 Task: Adjust the Brilliance Slider to highlight the texture in a ceramic photo.
Action: Mouse moved to (891, 496)
Screenshot: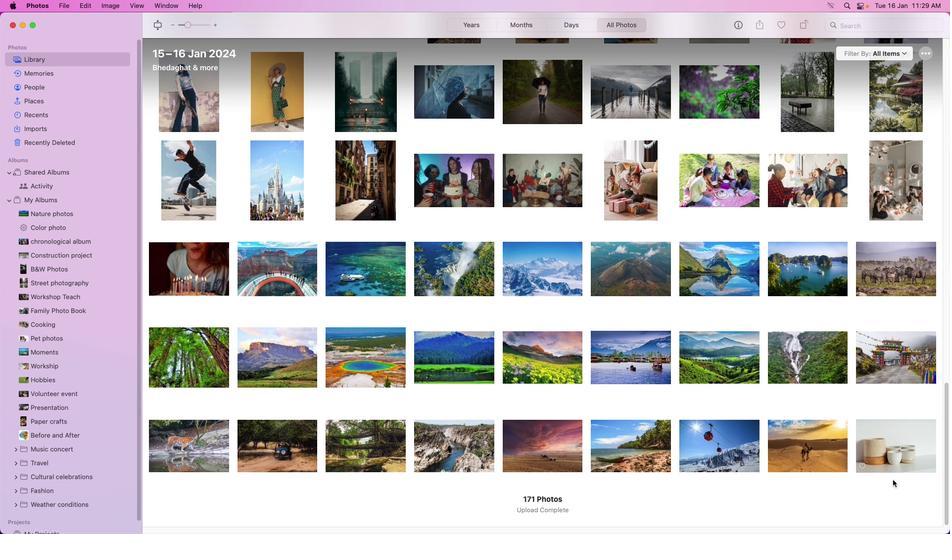 
Action: Mouse pressed left at (891, 496)
Screenshot: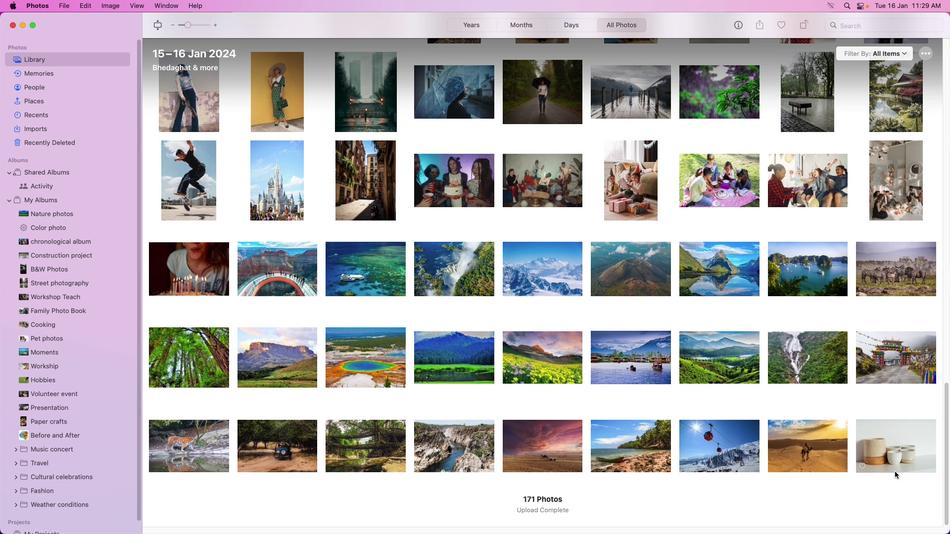 
Action: Mouse moved to (899, 454)
Screenshot: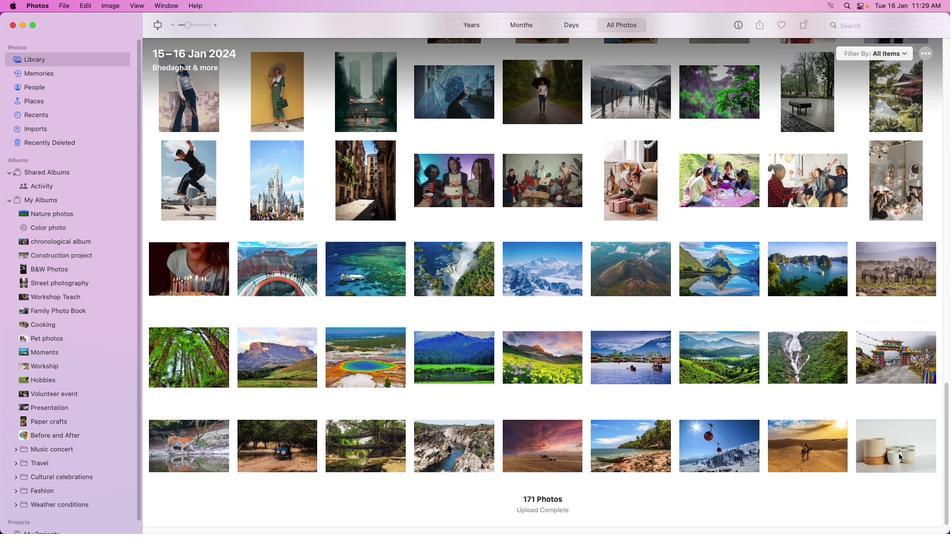 
Action: Mouse pressed left at (899, 454)
Screenshot: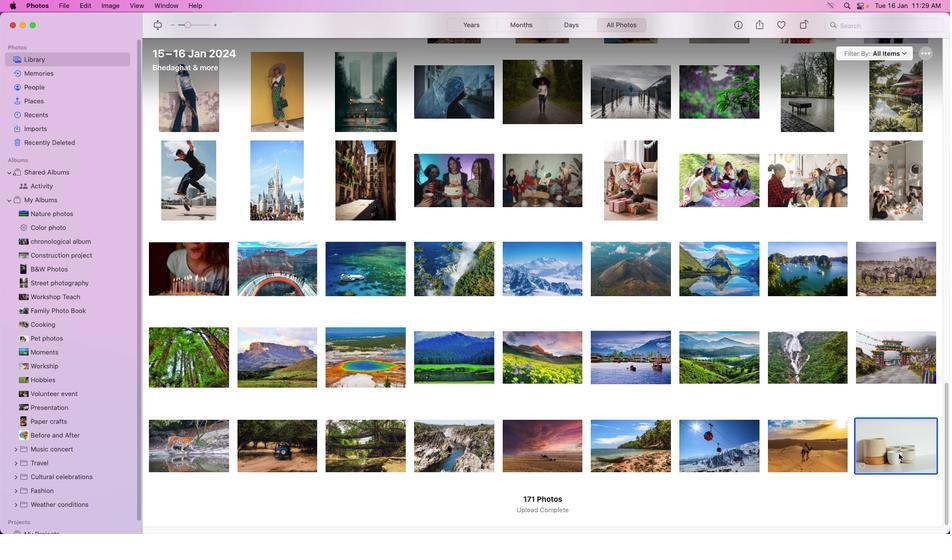 
Action: Mouse pressed left at (899, 454)
Screenshot: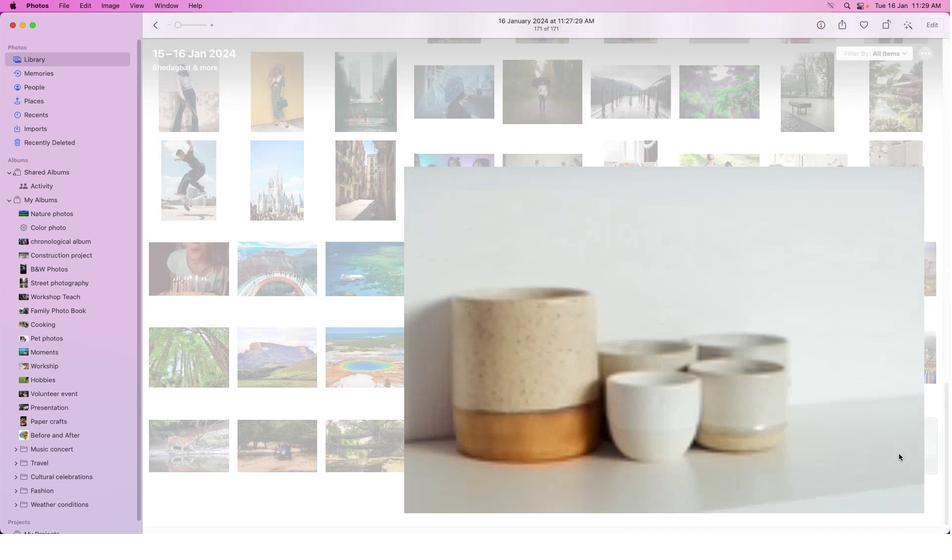 
Action: Mouse moved to (934, 27)
Screenshot: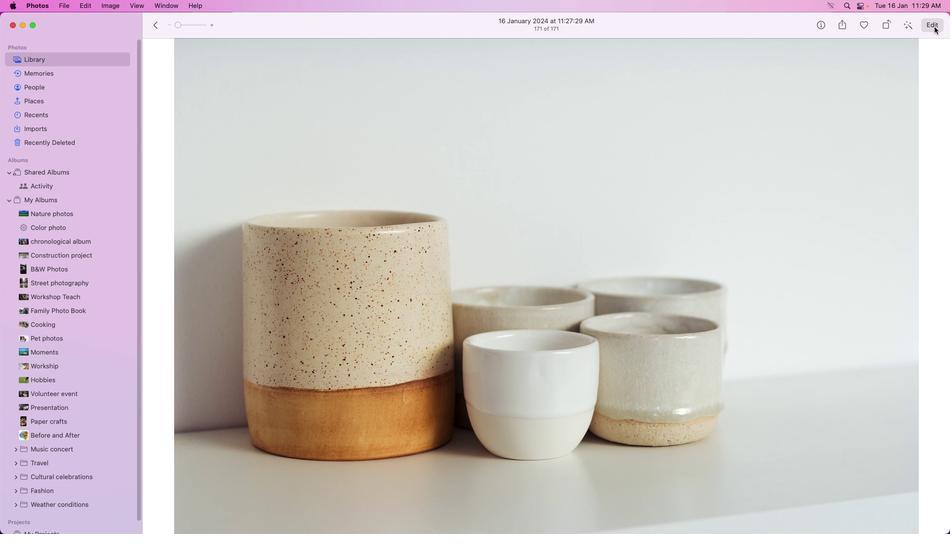 
Action: Mouse pressed left at (934, 27)
Screenshot: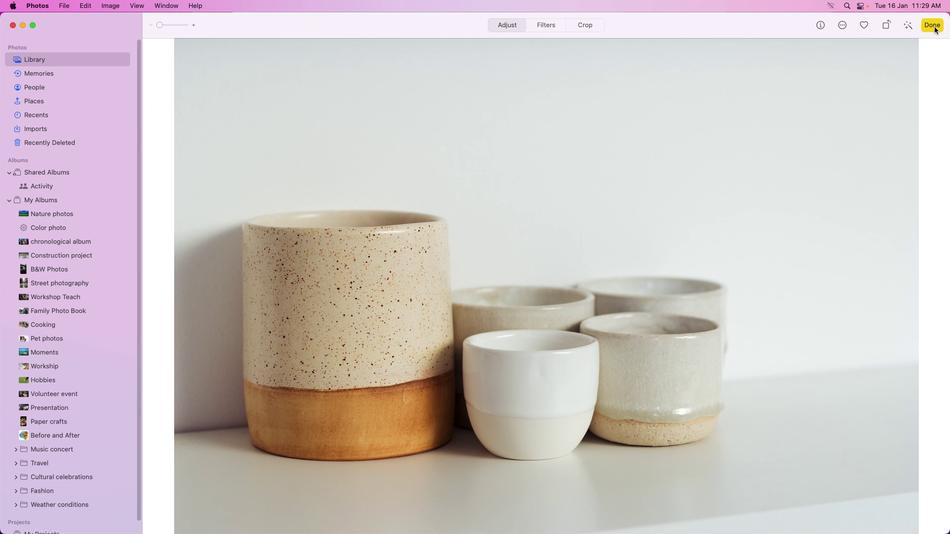 
Action: Mouse moved to (883, 116)
Screenshot: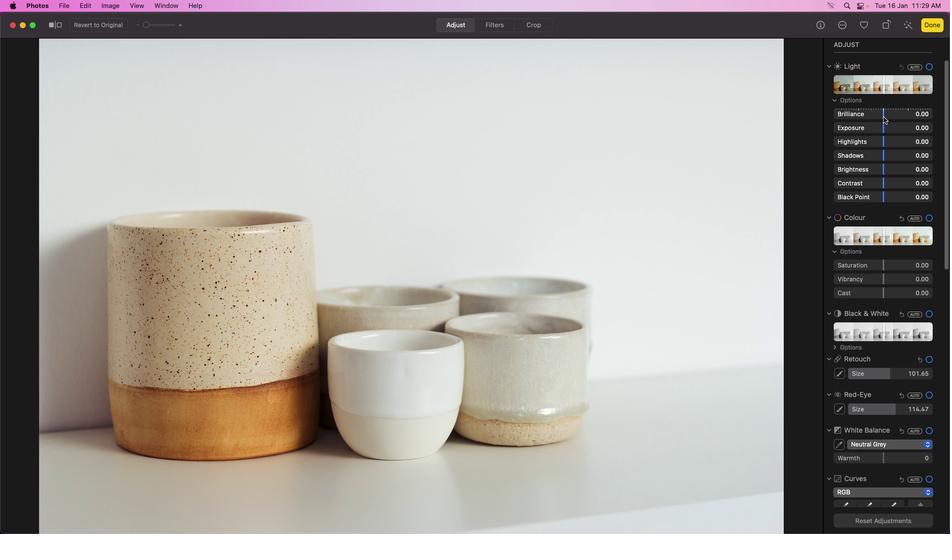 
Action: Mouse pressed left at (883, 116)
Screenshot: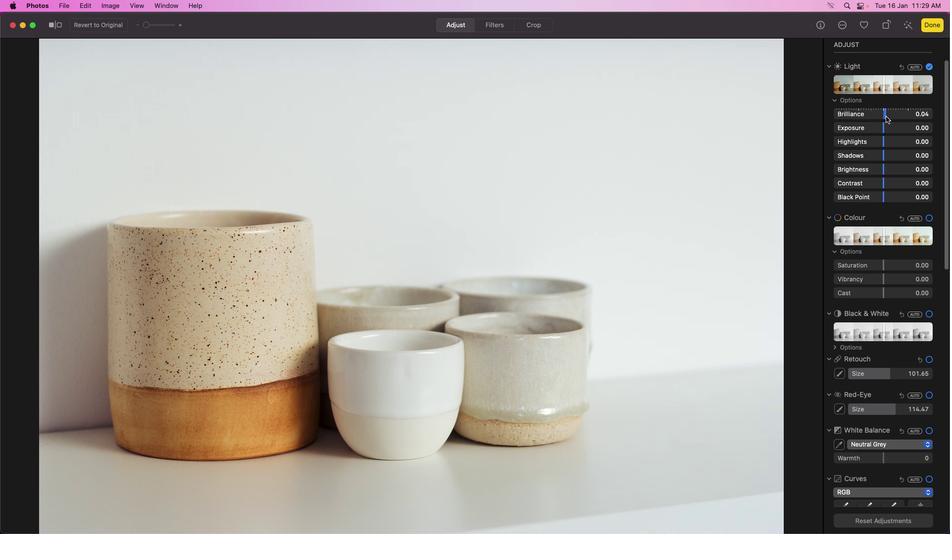 
Action: Mouse moved to (927, 113)
Screenshot: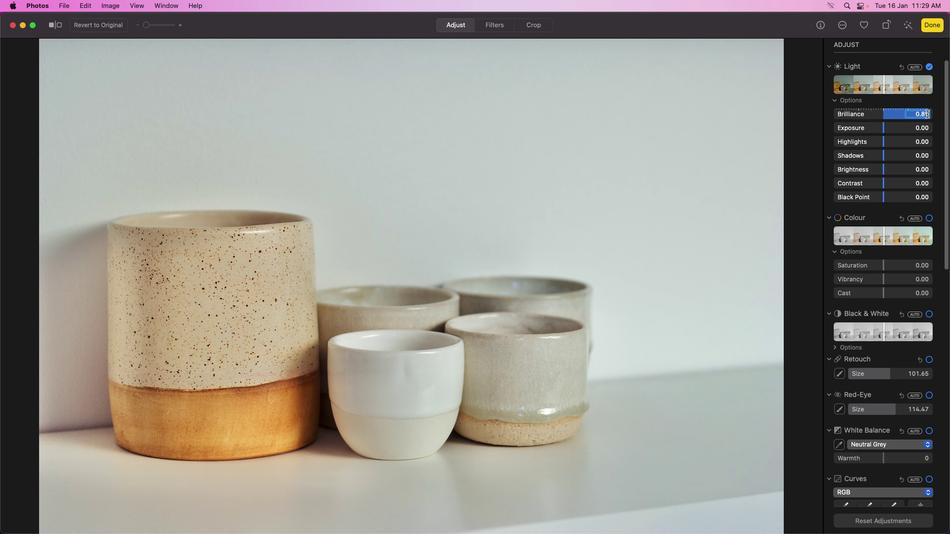 
Action: Mouse pressed left at (927, 113)
Screenshot: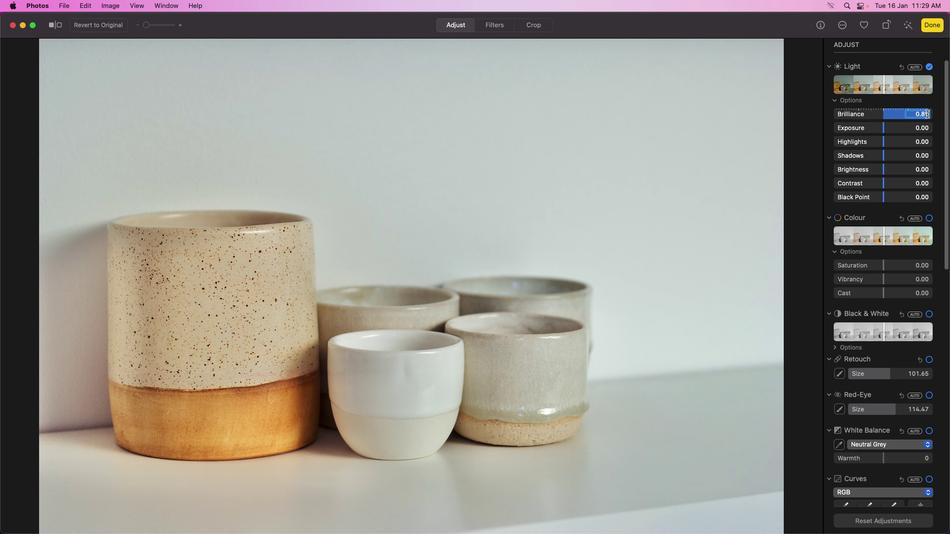 
Action: Mouse moved to (894, 112)
Screenshot: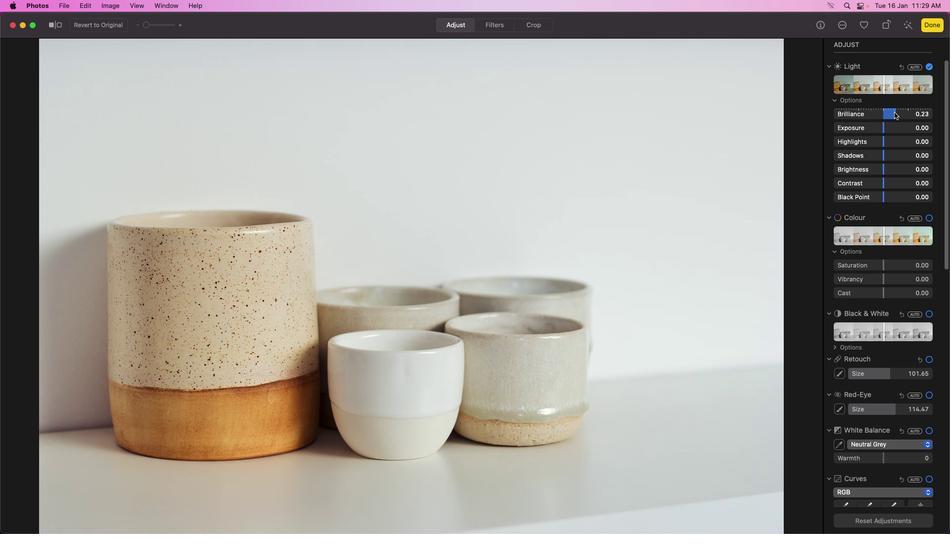 
Action: Mouse pressed left at (894, 112)
Screenshot: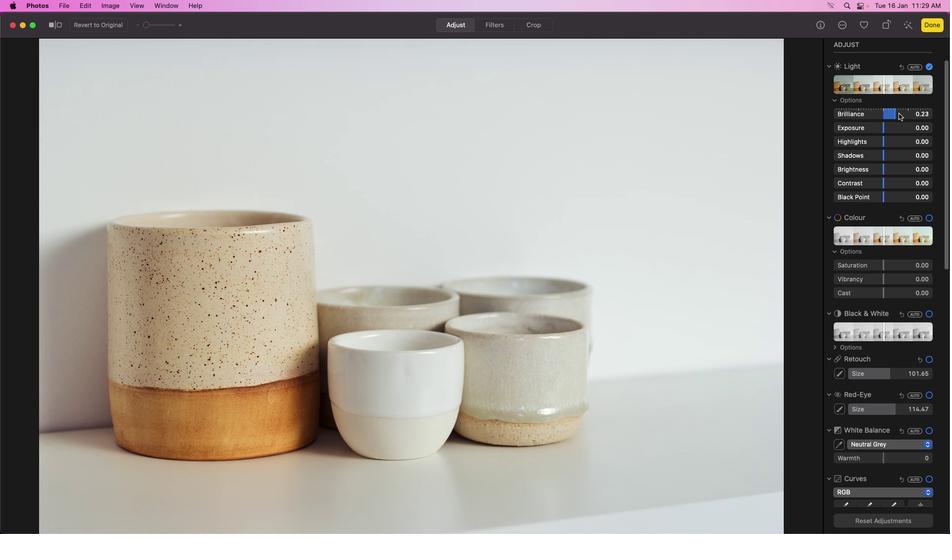 
Action: Mouse moved to (895, 113)
Screenshot: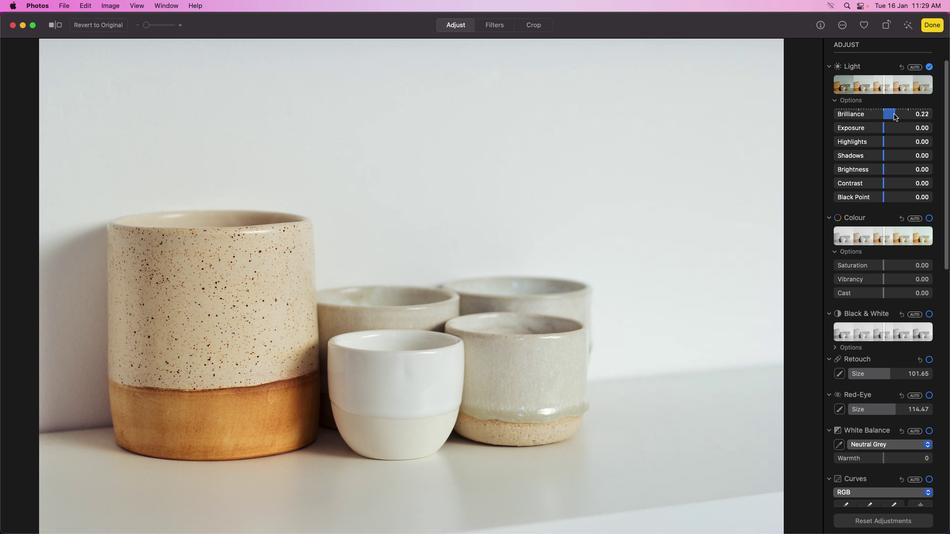 
Action: Mouse pressed left at (895, 113)
Screenshot: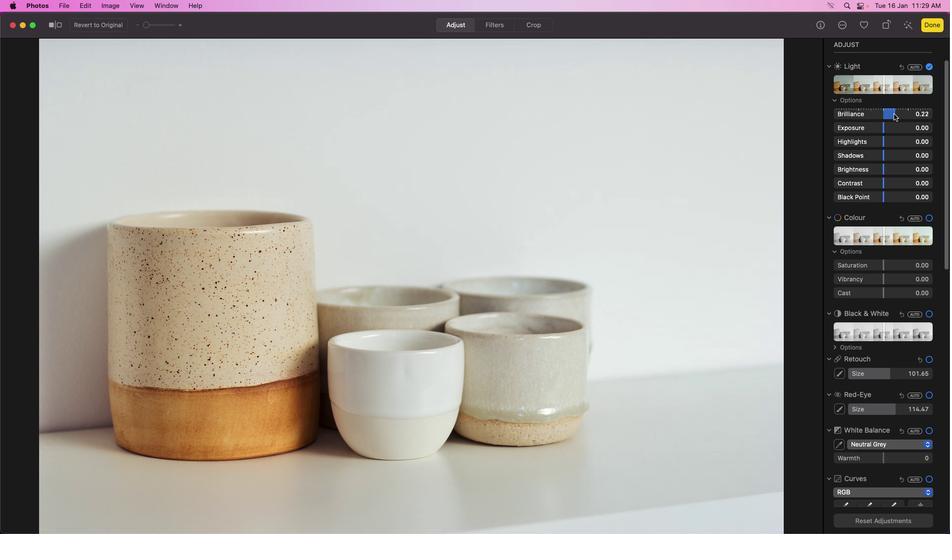 
Action: Mouse moved to (885, 141)
Screenshot: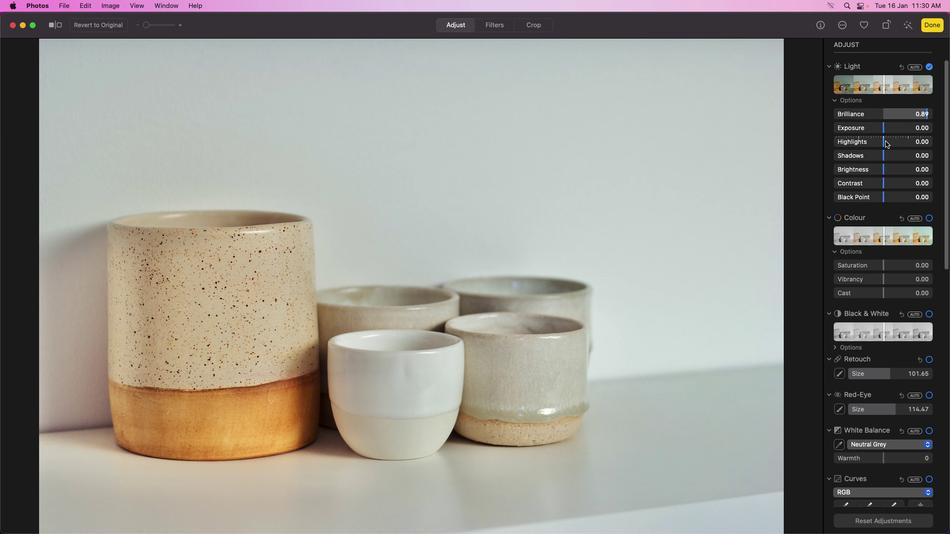 
Action: Mouse pressed left at (885, 141)
Screenshot: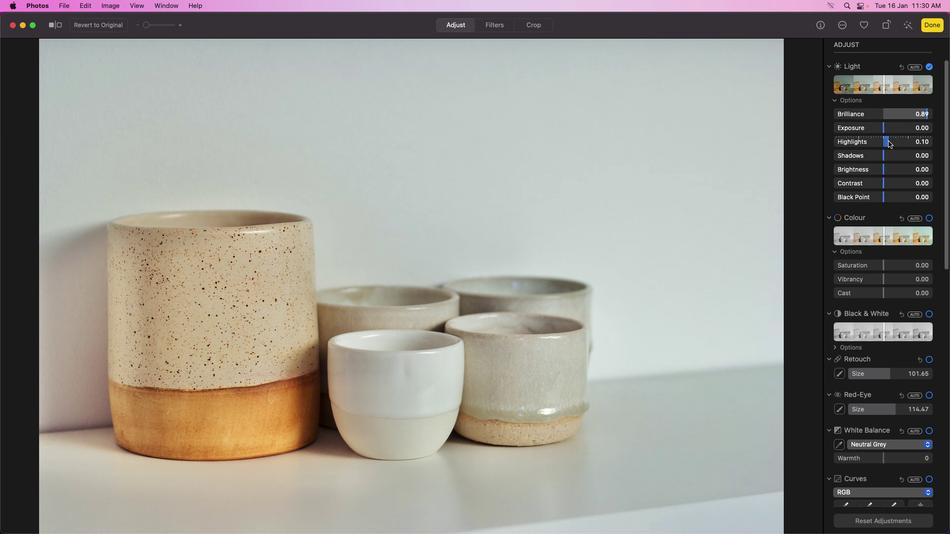 
Action: Mouse moved to (880, 148)
Screenshot: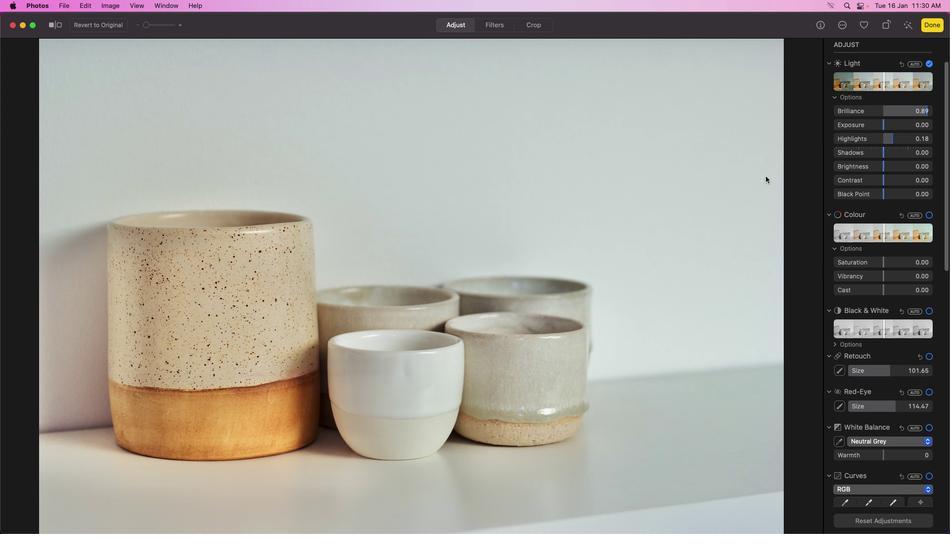 
Action: Mouse scrolled (880, 148) with delta (0, 0)
Screenshot: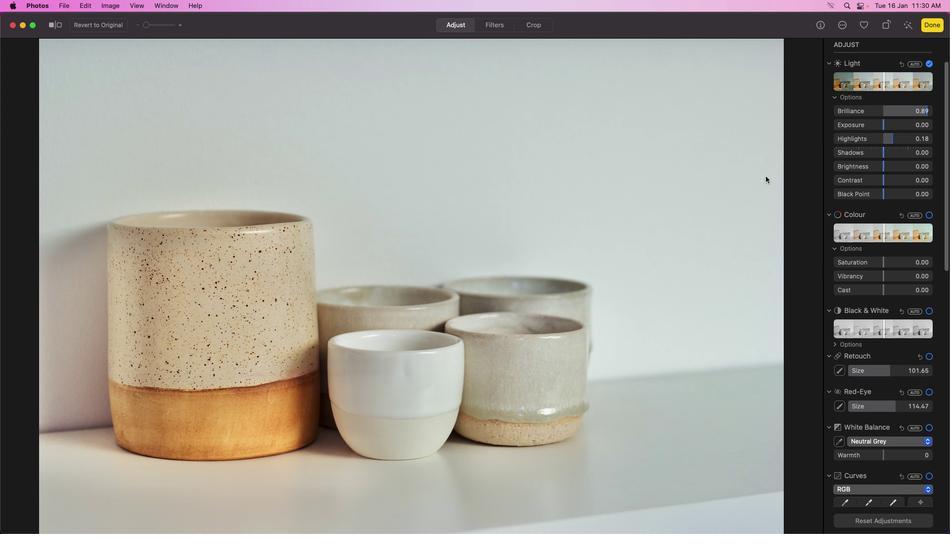
Action: Mouse moved to (880, 148)
Screenshot: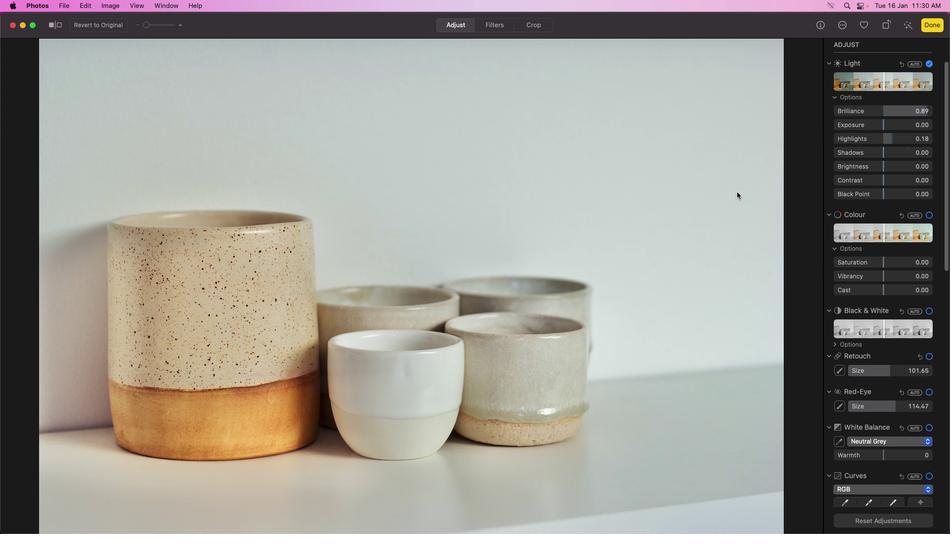 
Action: Mouse scrolled (880, 148) with delta (0, 0)
Screenshot: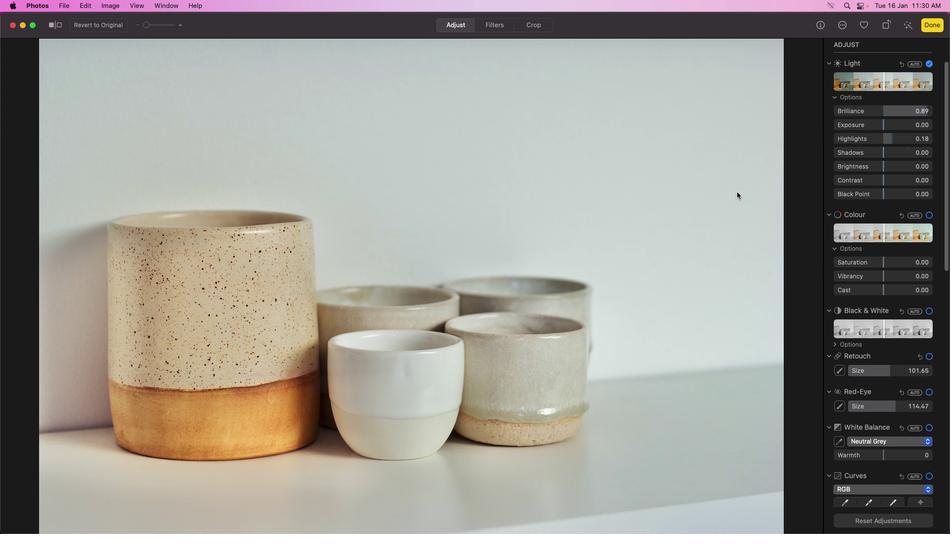 
Action: Mouse moved to (790, 191)
Screenshot: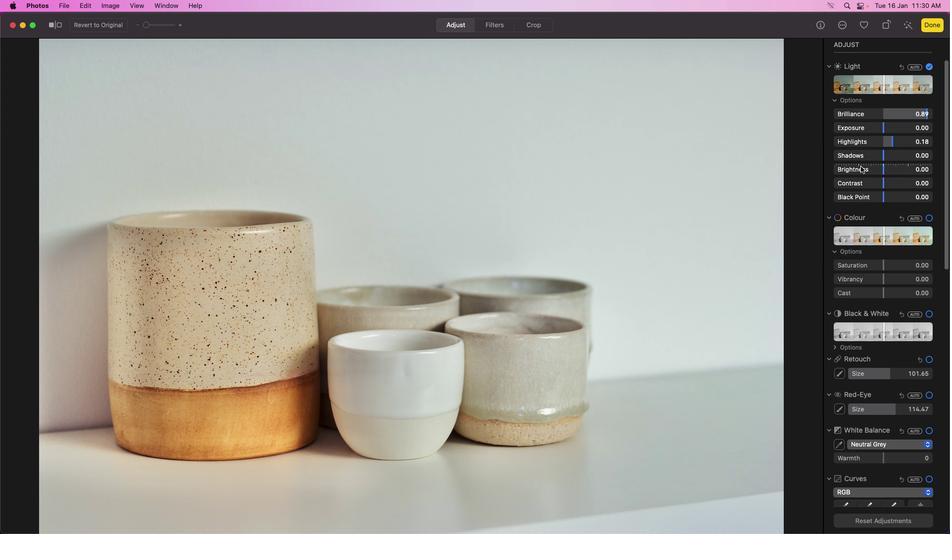 
Action: Mouse scrolled (790, 191) with delta (0, 0)
Screenshot: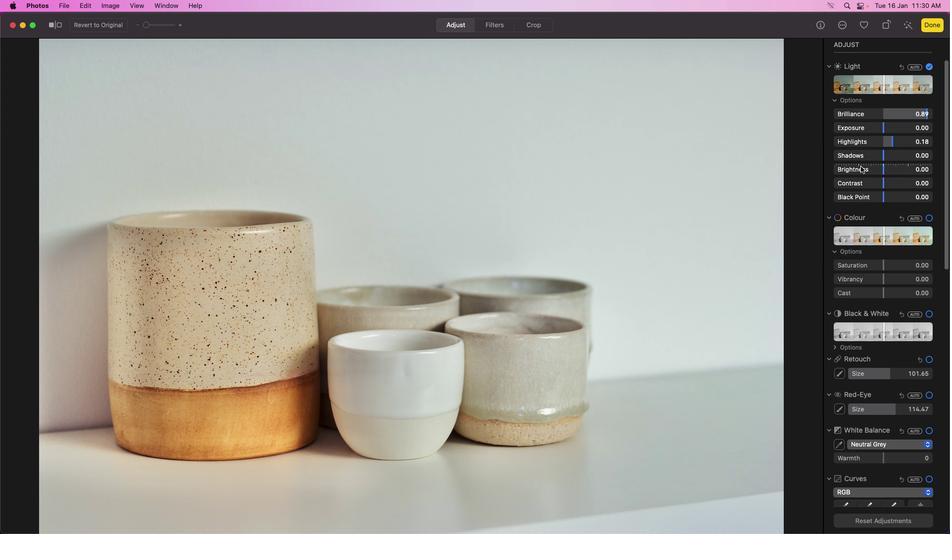 
Action: Mouse moved to (842, 184)
Screenshot: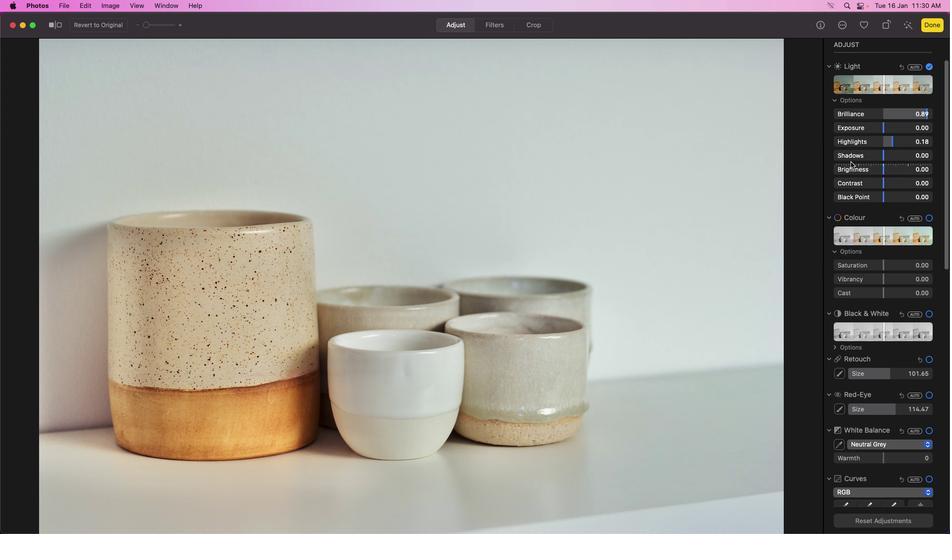
Action: Mouse scrolled (842, 184) with delta (0, 0)
Screenshot: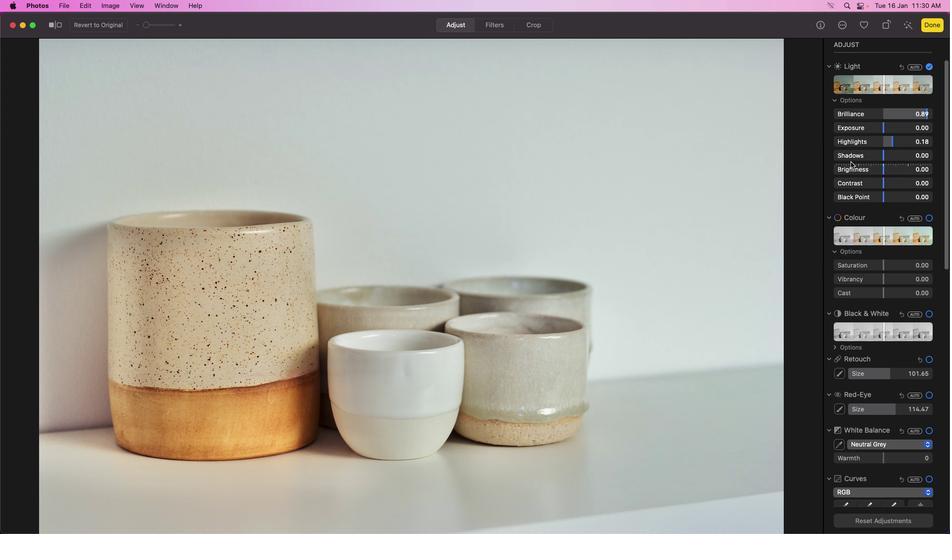 
Action: Mouse moved to (857, 180)
Screenshot: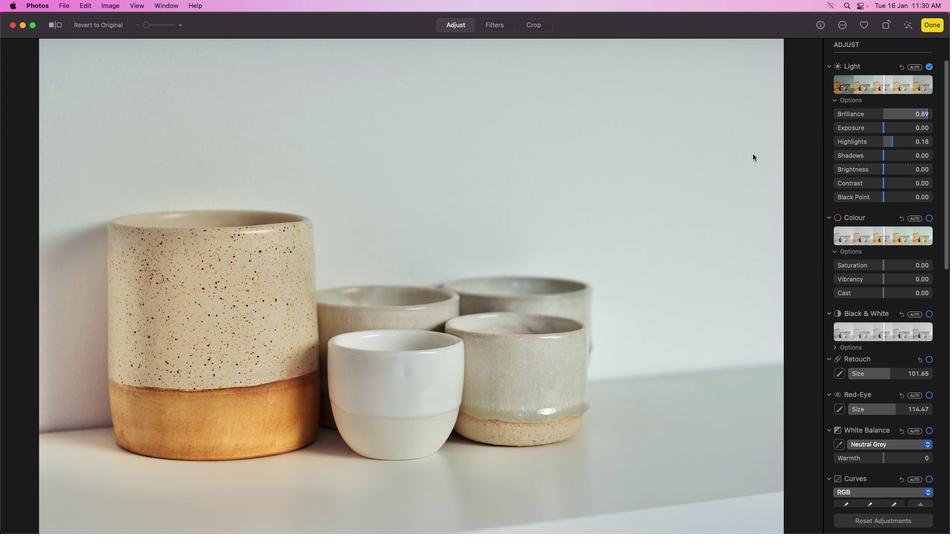 
Action: Mouse scrolled (857, 180) with delta (0, 0)
Screenshot: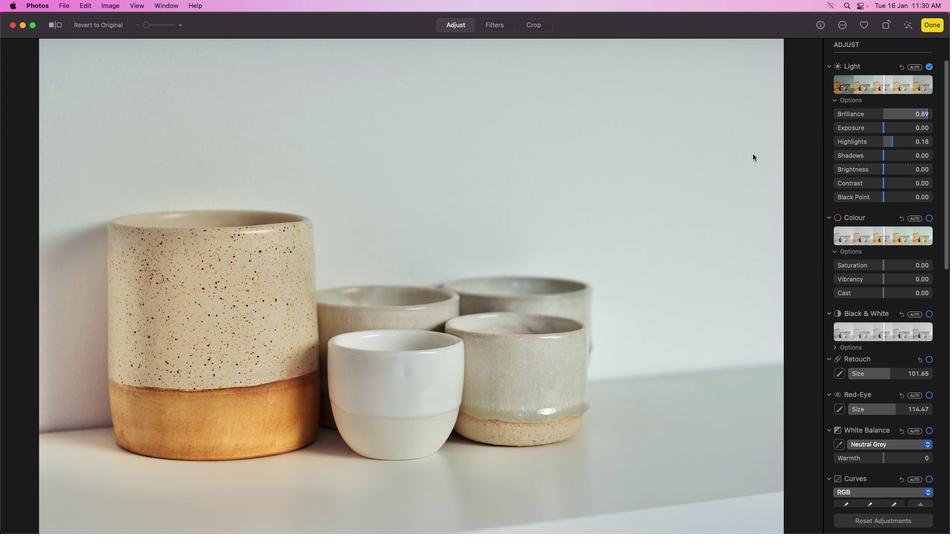 
Action: Mouse moved to (861, 174)
Screenshot: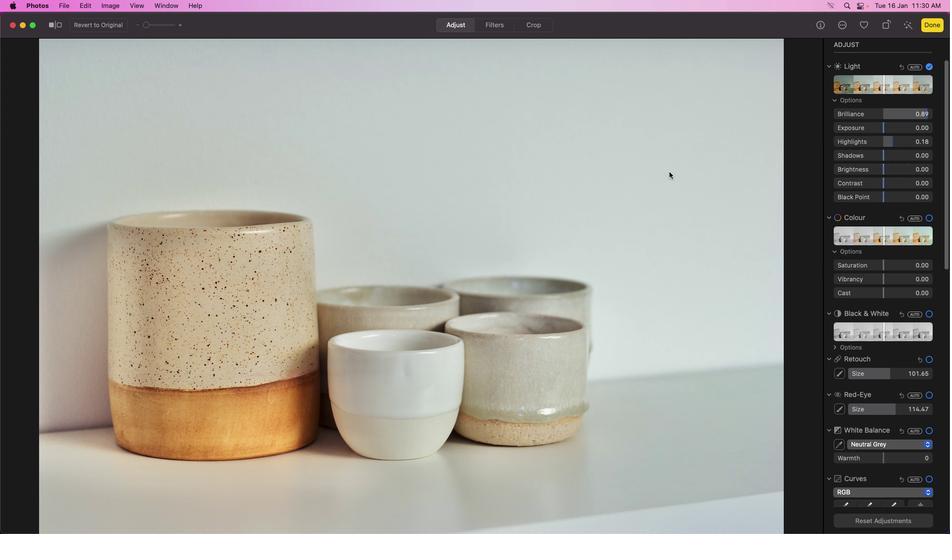 
Action: Mouse scrolled (861, 174) with delta (0, 0)
Screenshot: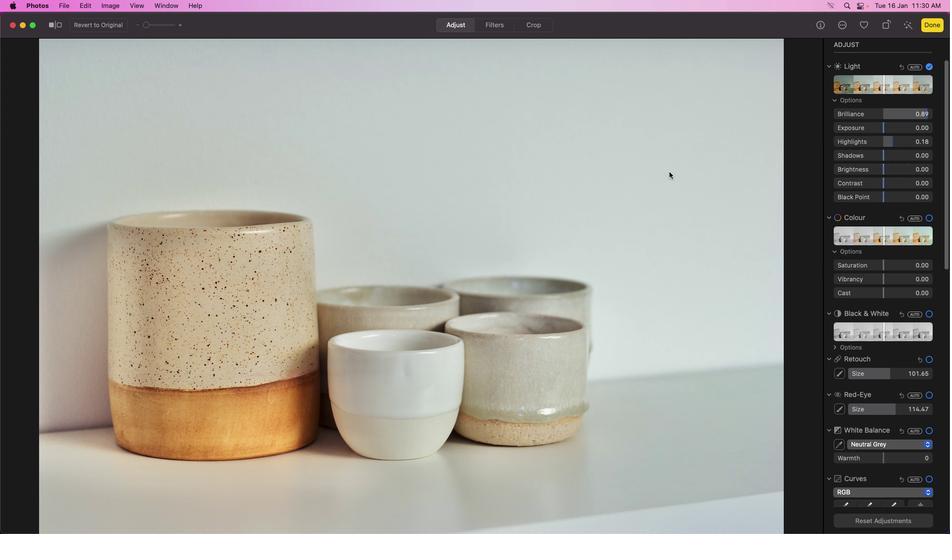 
Action: Mouse moved to (129, 100)
Screenshot: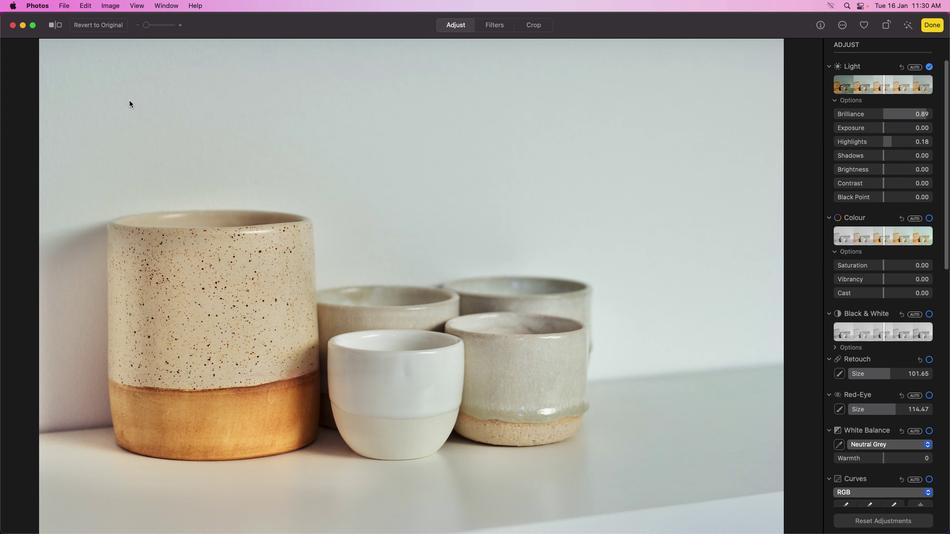 
Action: Mouse pressed left at (129, 100)
Screenshot: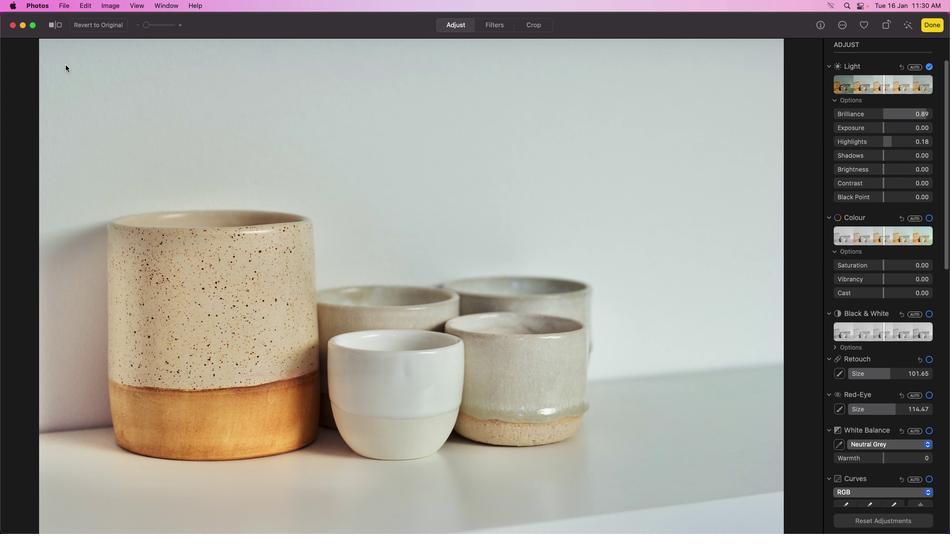 
Action: Mouse moved to (54, 26)
Screenshot: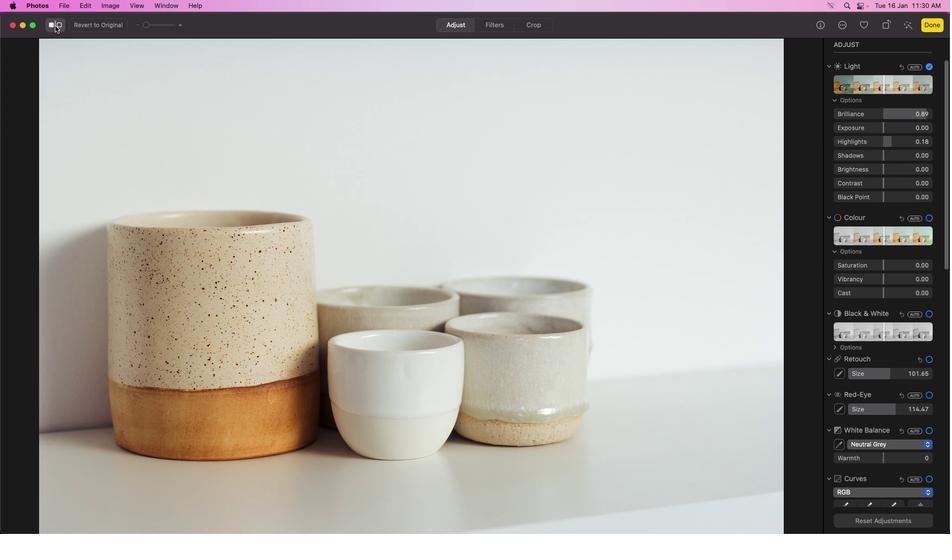 
Action: Mouse pressed left at (54, 26)
Screenshot: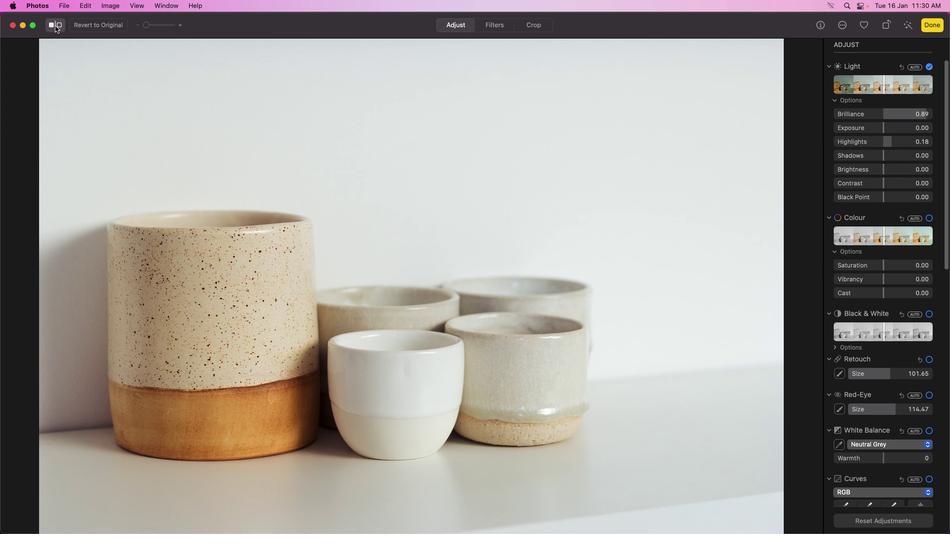 
Action: Mouse moved to (54, 26)
Screenshot: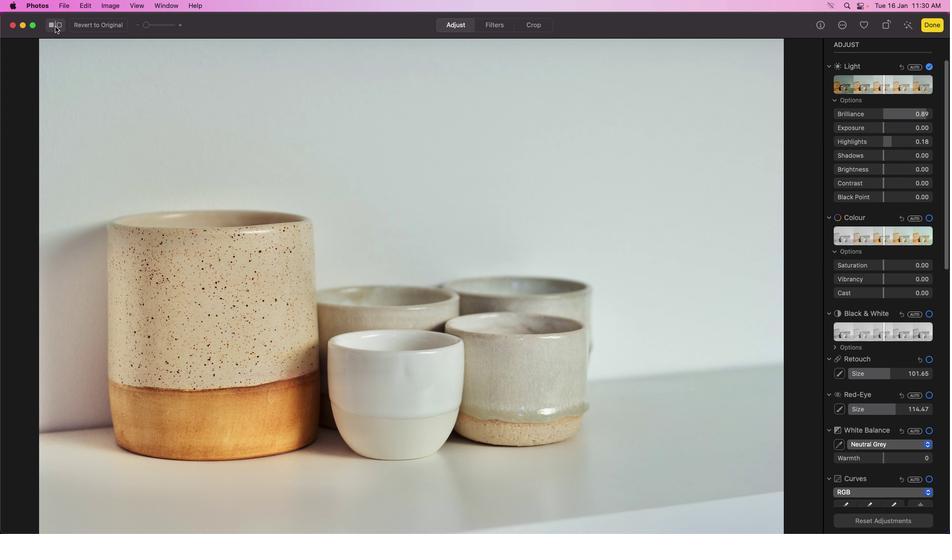 
Action: Mouse pressed left at (54, 26)
Screenshot: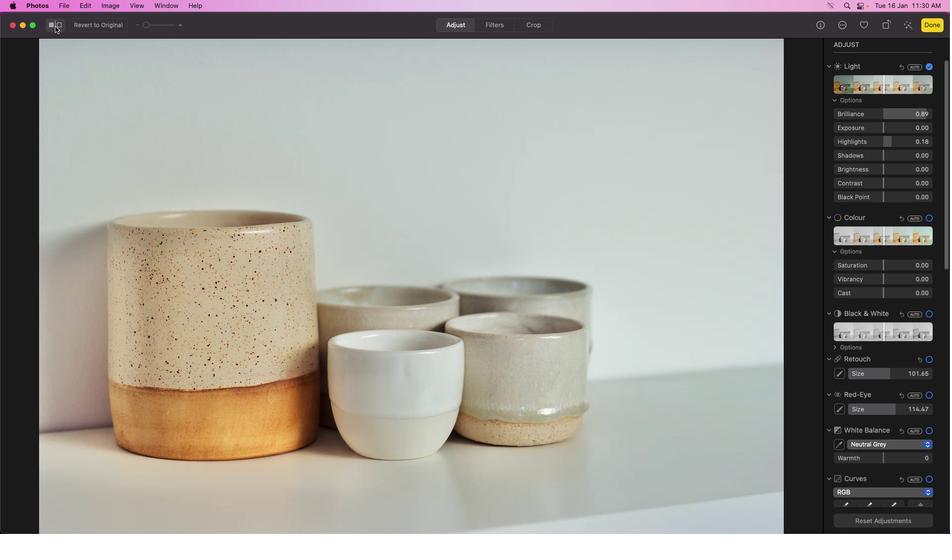 
Action: Mouse moved to (882, 84)
Screenshot: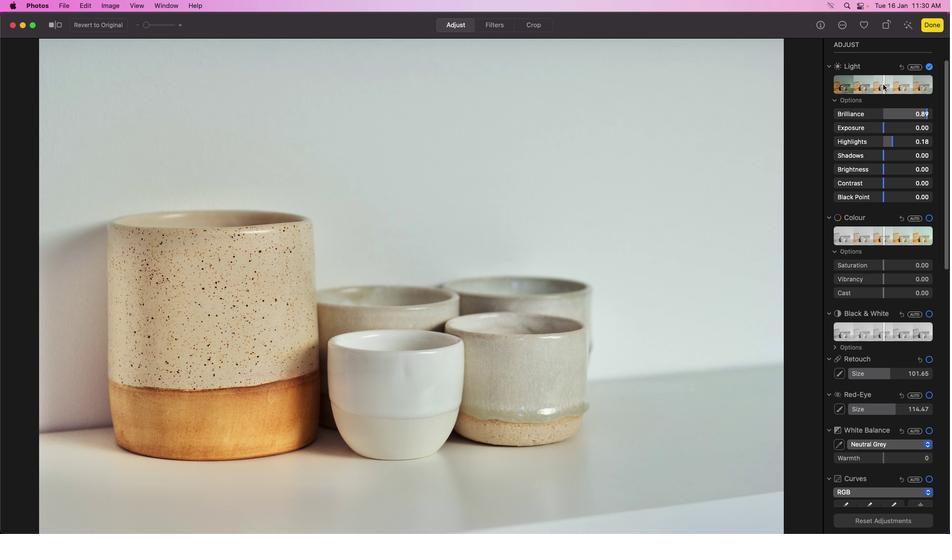 
Action: Mouse pressed left at (882, 84)
Screenshot: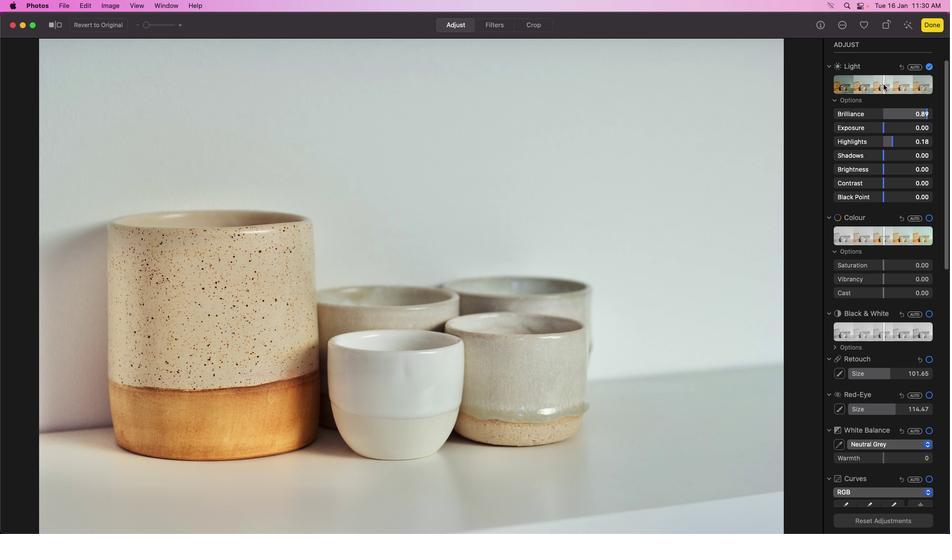 
Action: Mouse moved to (56, 26)
Screenshot: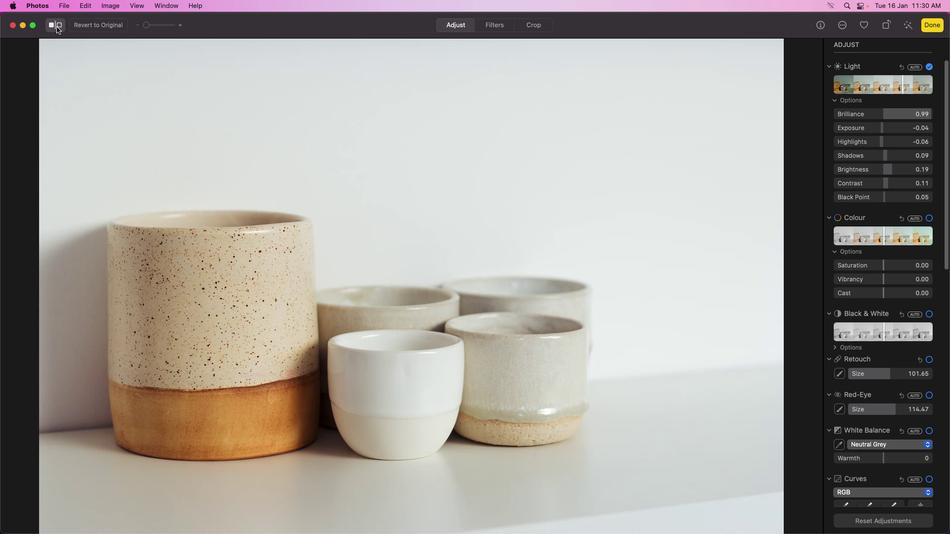 
Action: Mouse pressed left at (56, 26)
Screenshot: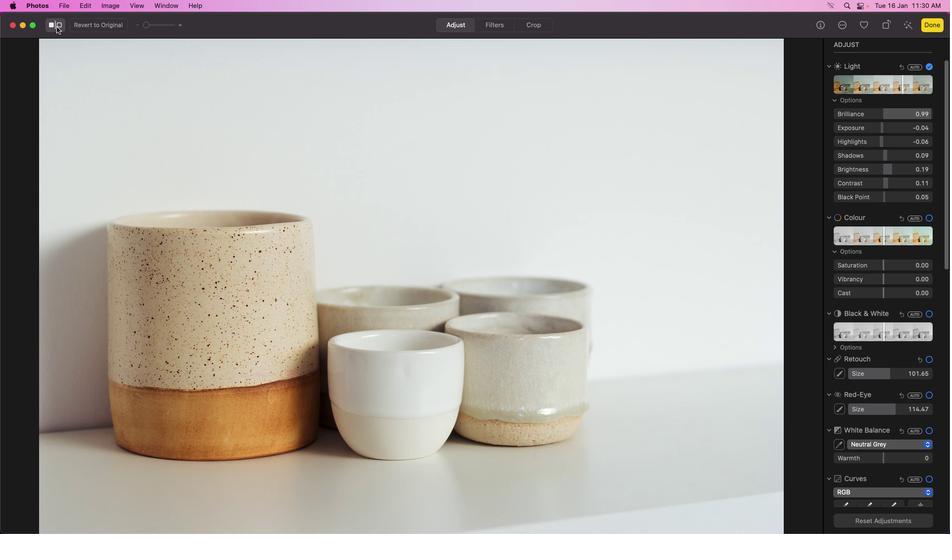 
Action: Mouse moved to (906, 135)
Screenshot: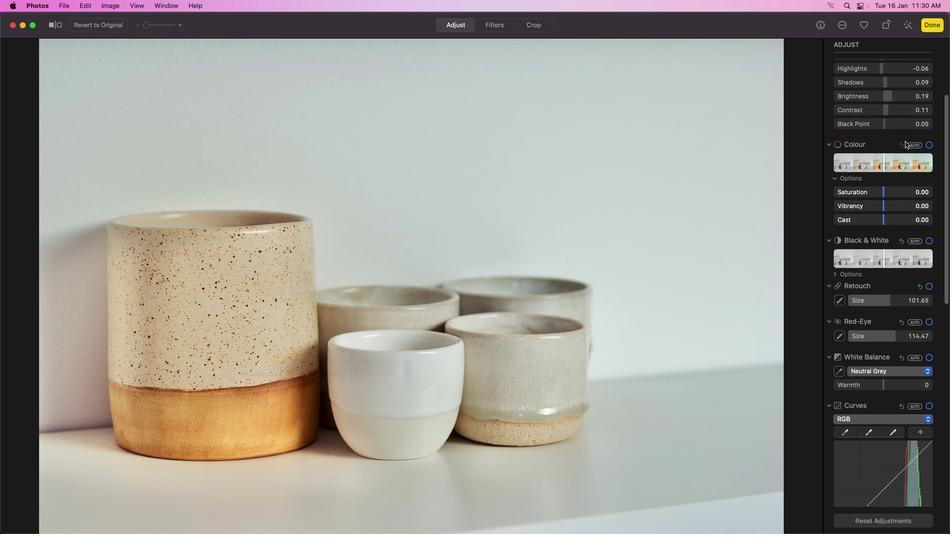 
Action: Mouse scrolled (906, 135) with delta (0, 0)
Screenshot: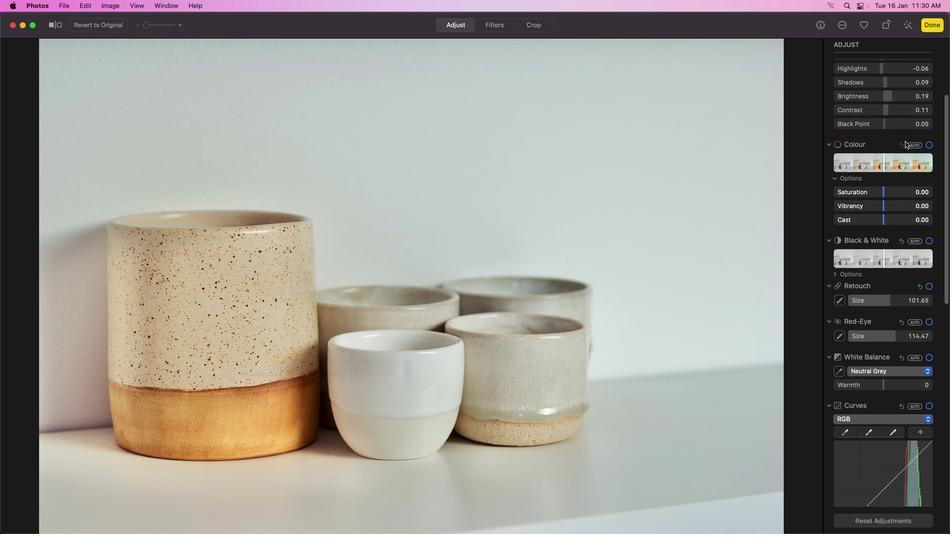 
Action: Mouse moved to (906, 136)
Screenshot: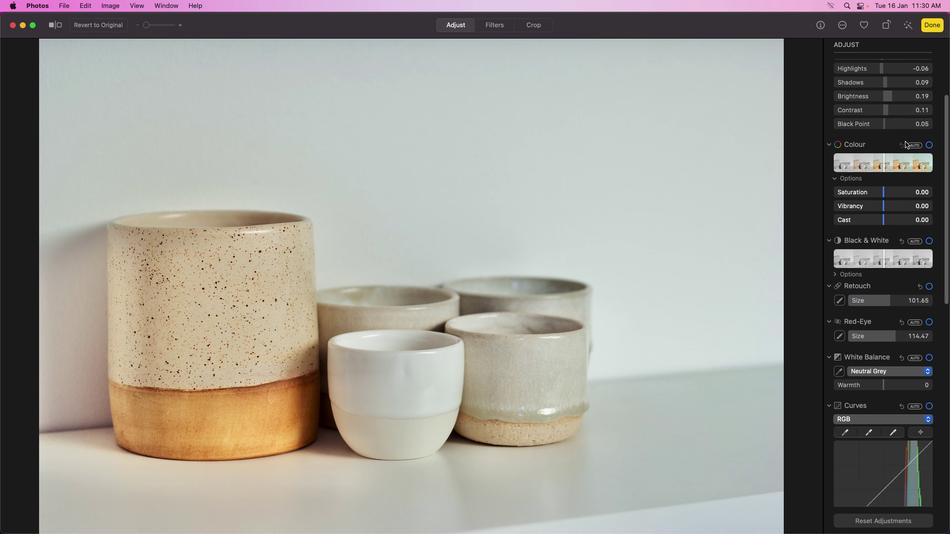 
Action: Mouse scrolled (906, 136) with delta (0, 0)
Screenshot: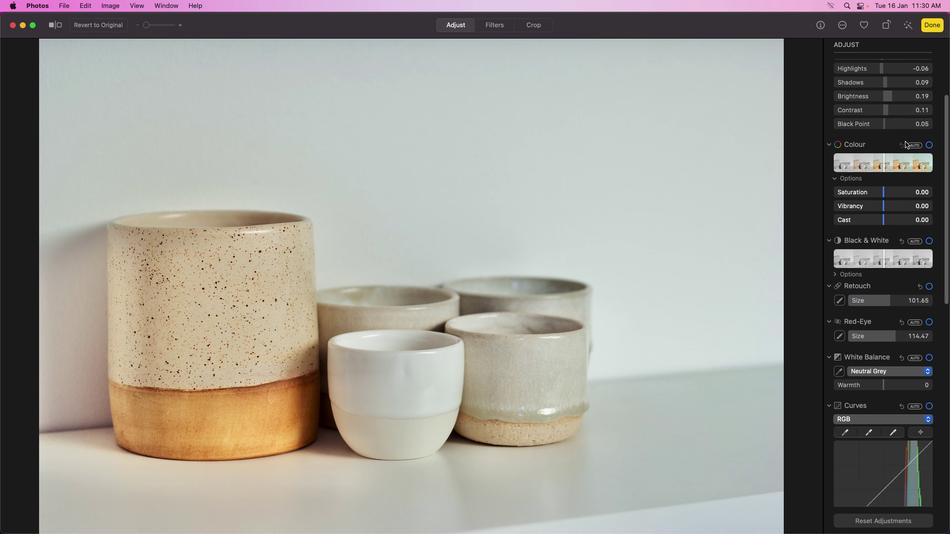 
Action: Mouse moved to (906, 137)
Screenshot: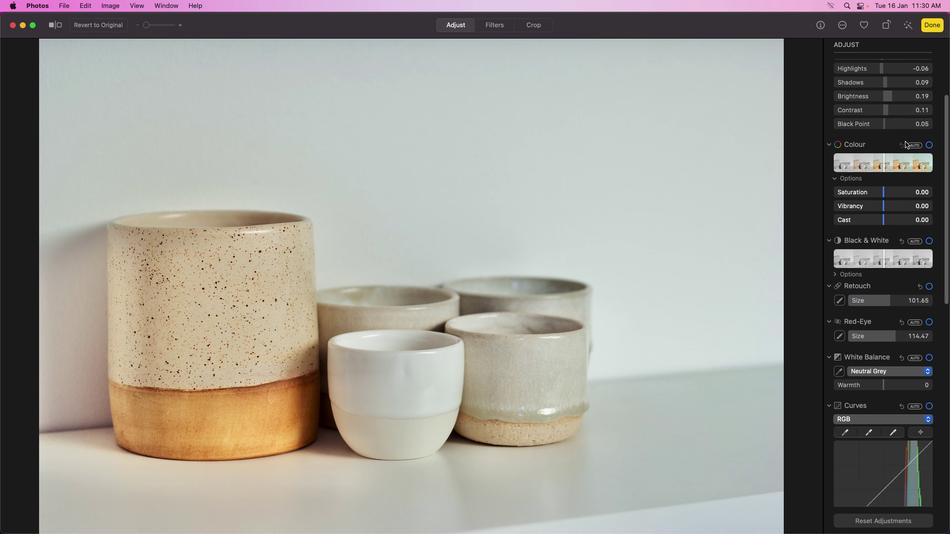 
Action: Mouse scrolled (906, 137) with delta (0, -1)
Screenshot: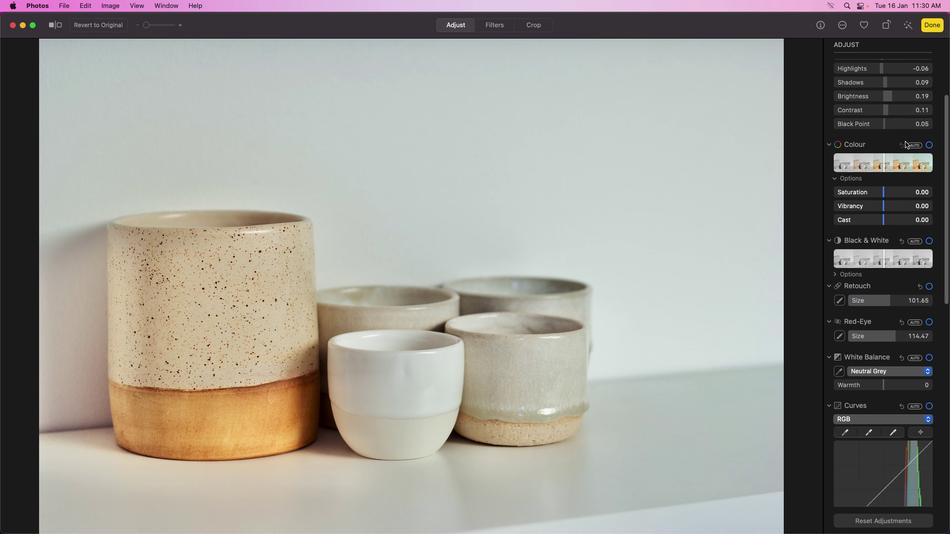 
Action: Mouse moved to (905, 138)
Screenshot: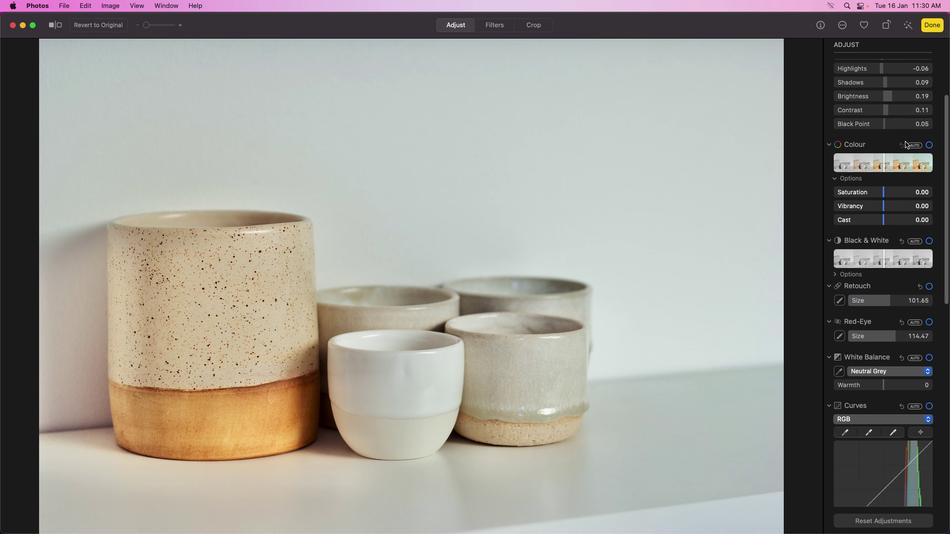 
Action: Mouse scrolled (905, 138) with delta (0, -1)
Screenshot: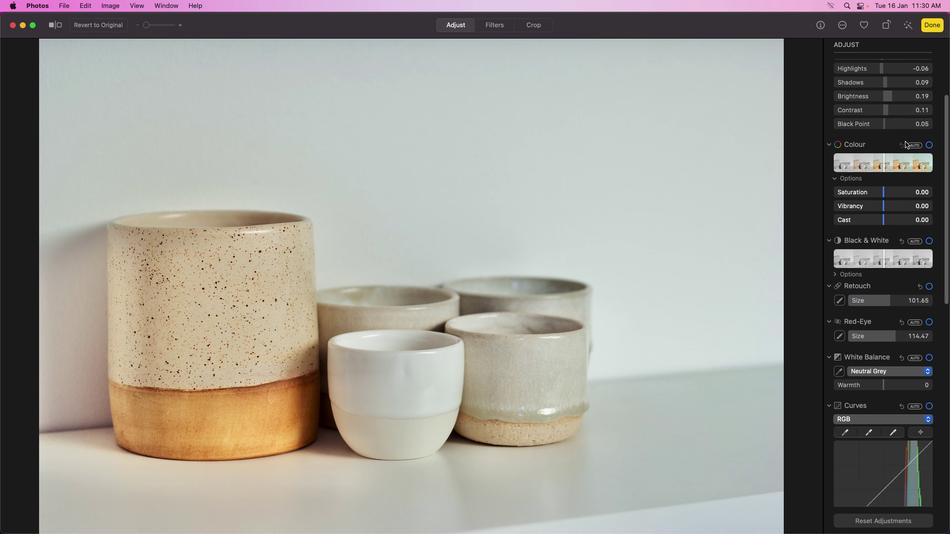 
Action: Mouse moved to (905, 139)
Screenshot: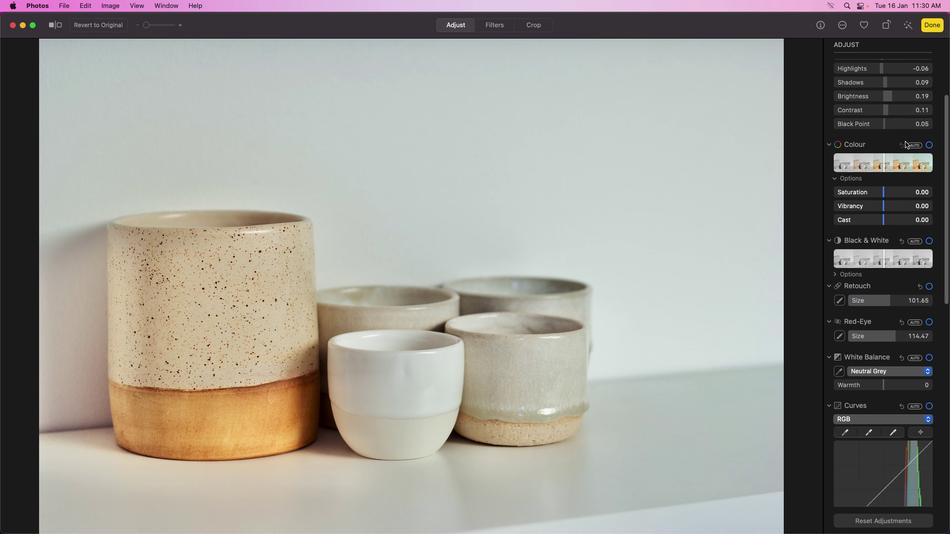 
Action: Mouse scrolled (905, 139) with delta (0, -2)
Screenshot: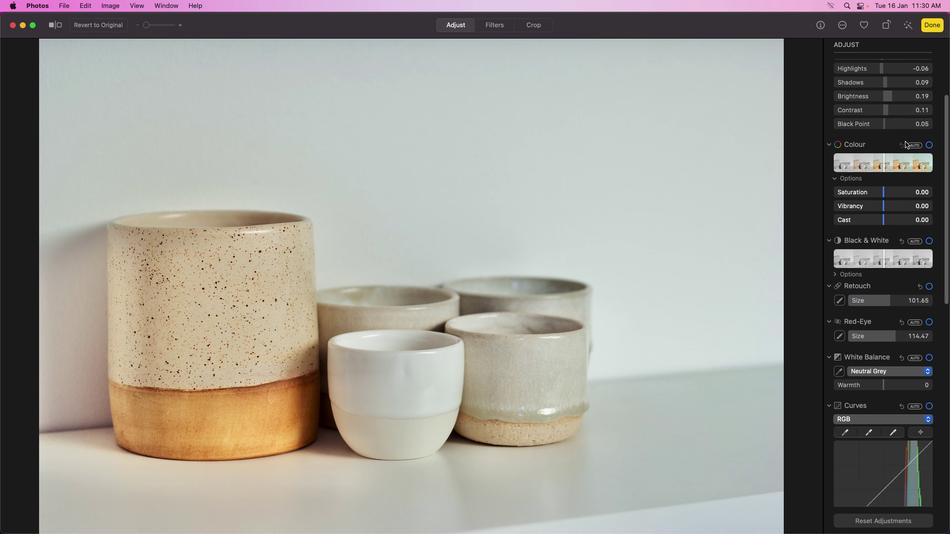 
Action: Mouse moved to (905, 142)
Screenshot: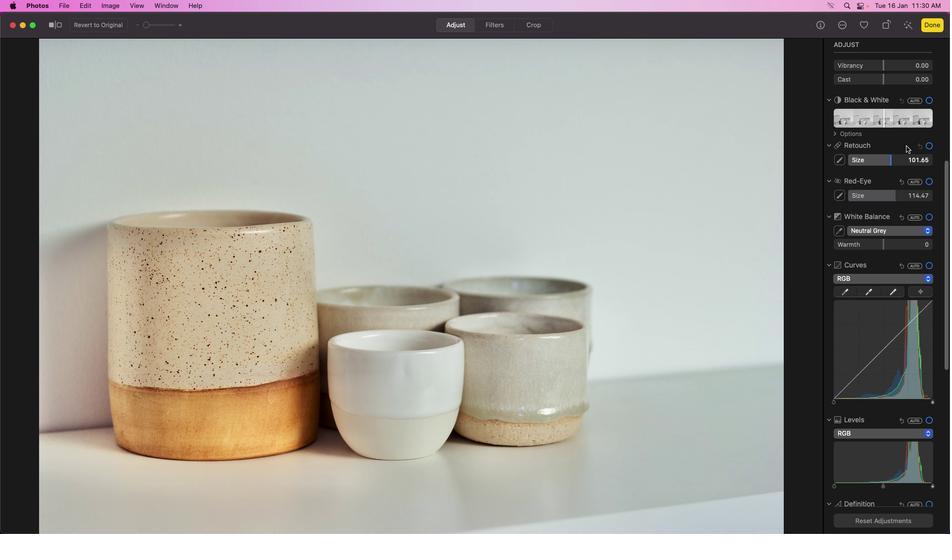 
Action: Mouse scrolled (905, 142) with delta (0, 0)
Screenshot: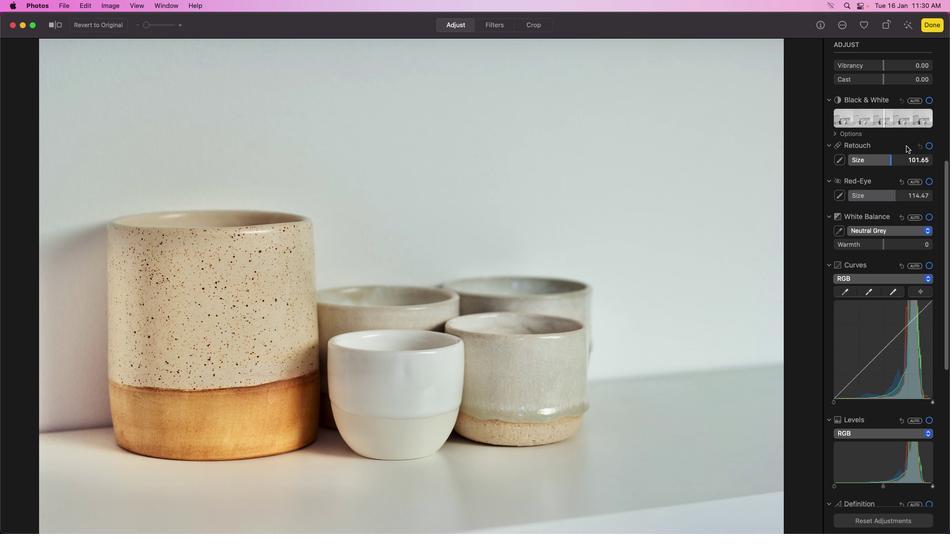
Action: Mouse moved to (905, 145)
Screenshot: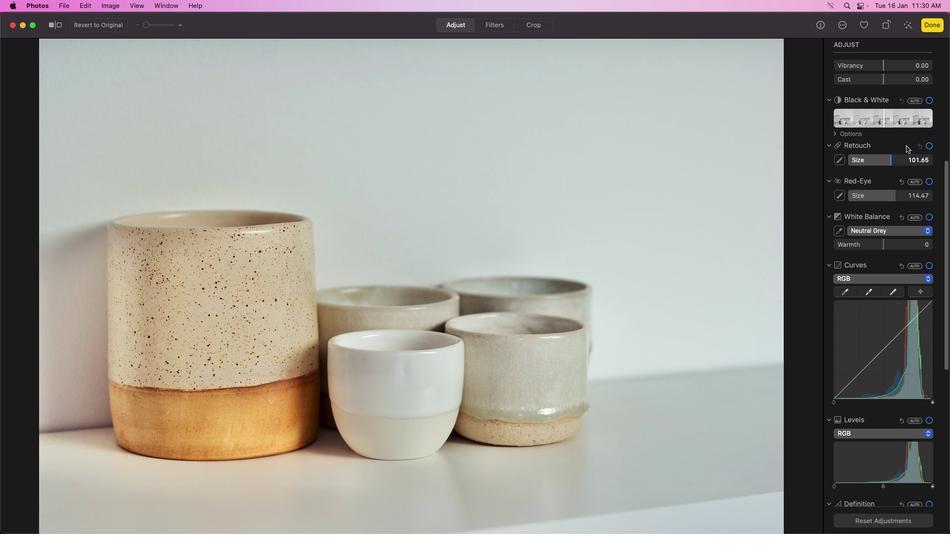 
Action: Mouse scrolled (905, 145) with delta (0, 0)
Screenshot: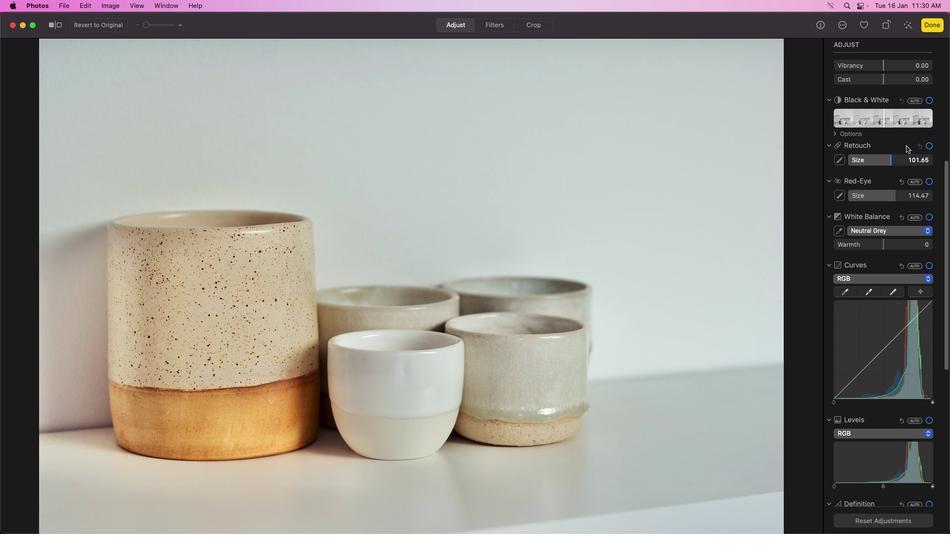 
Action: Mouse moved to (905, 145)
Screenshot: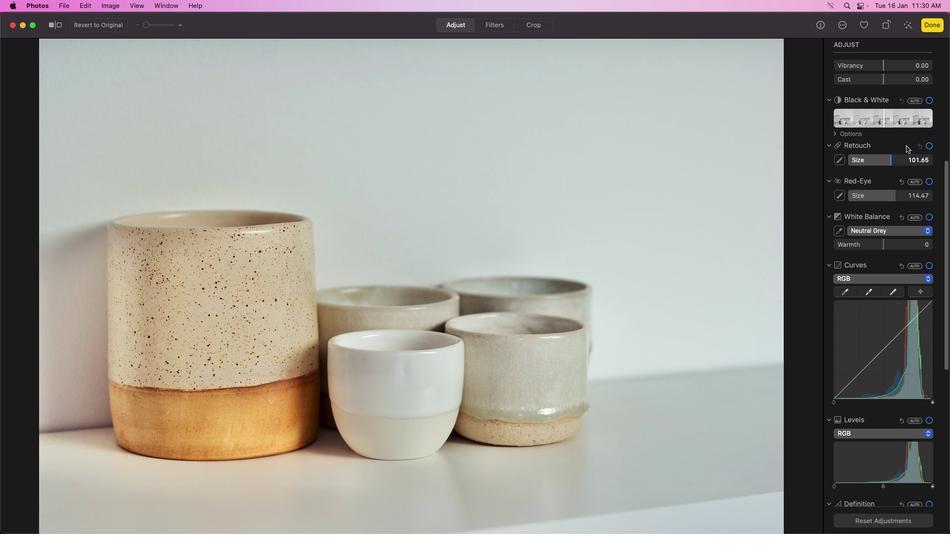
Action: Mouse scrolled (905, 145) with delta (0, -1)
Screenshot: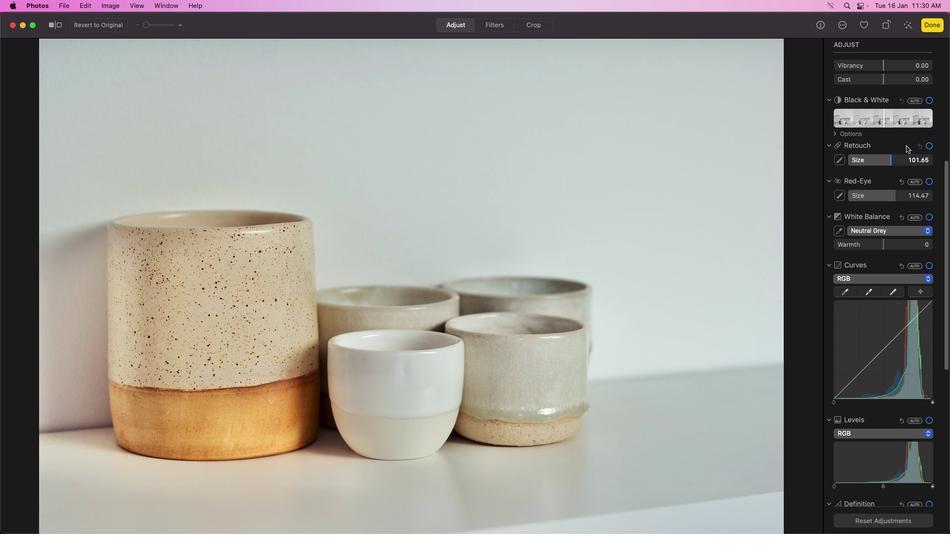 
Action: Mouse moved to (905, 145)
Screenshot: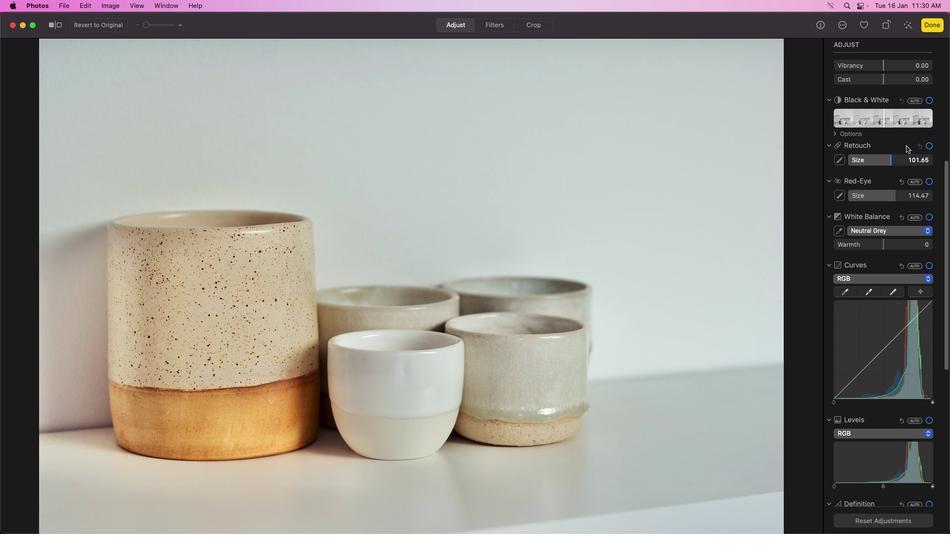 
Action: Mouse scrolled (905, 145) with delta (0, -1)
Screenshot: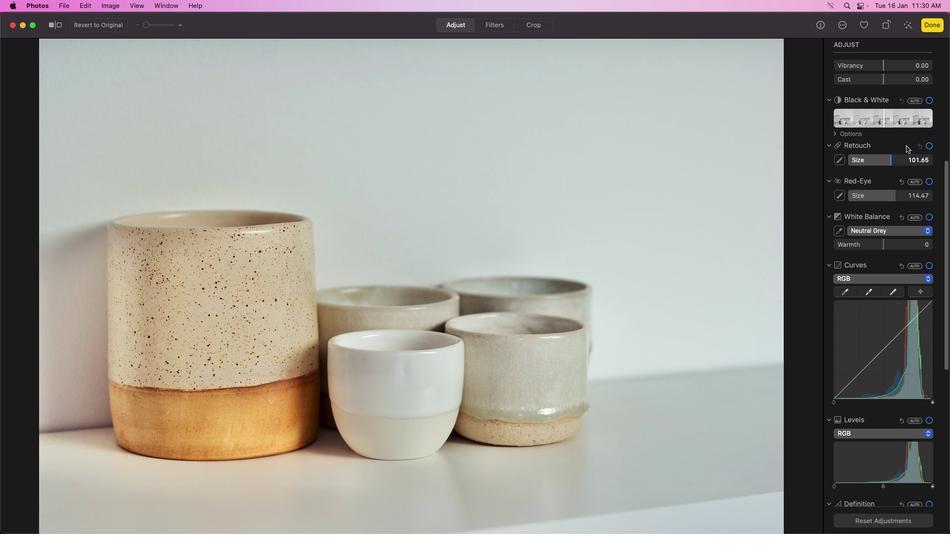 
Action: Mouse scrolled (905, 145) with delta (0, -2)
Screenshot: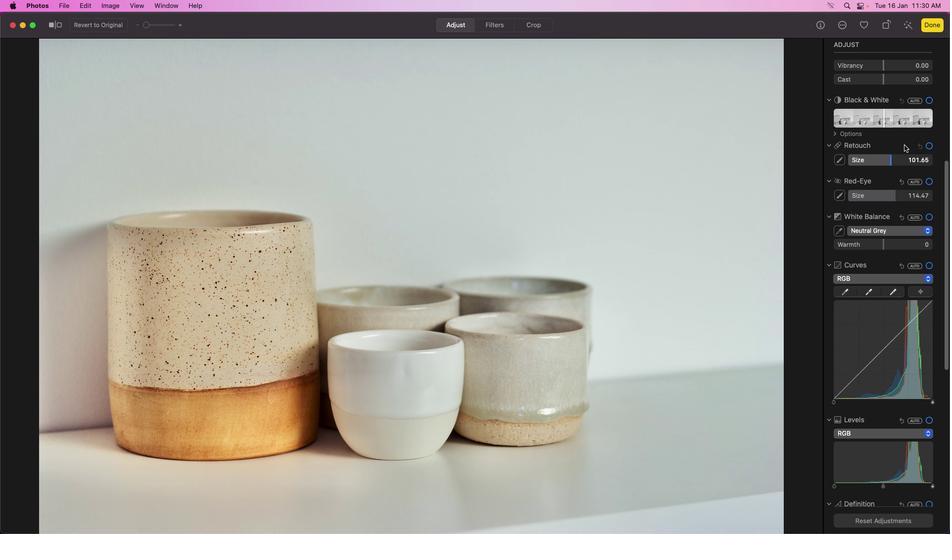 
Action: Mouse moved to (905, 145)
Screenshot: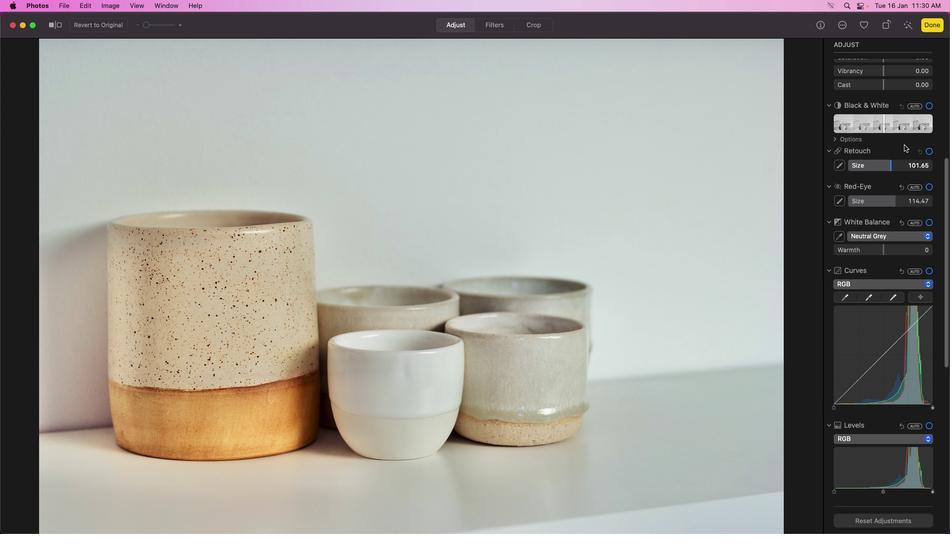 
Action: Mouse scrolled (905, 145) with delta (0, -2)
Screenshot: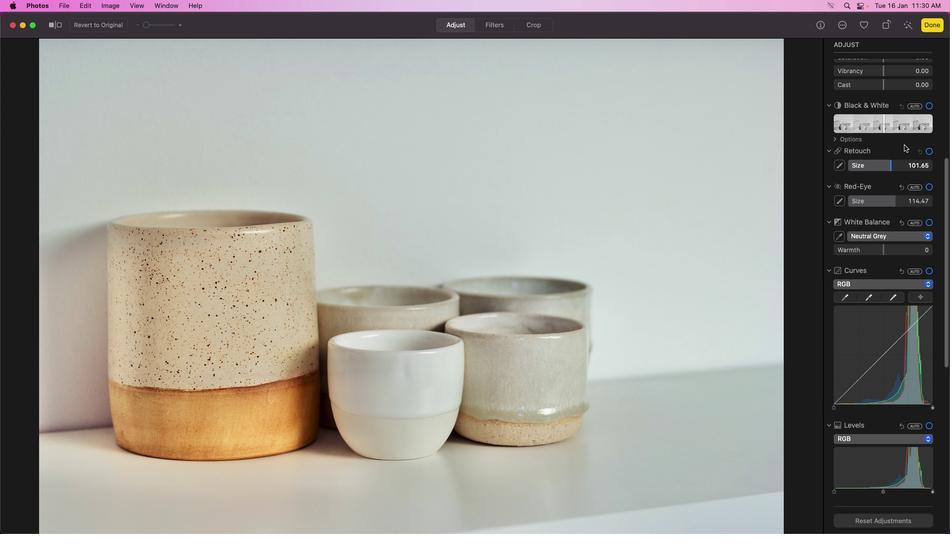
Action: Mouse moved to (905, 146)
Screenshot: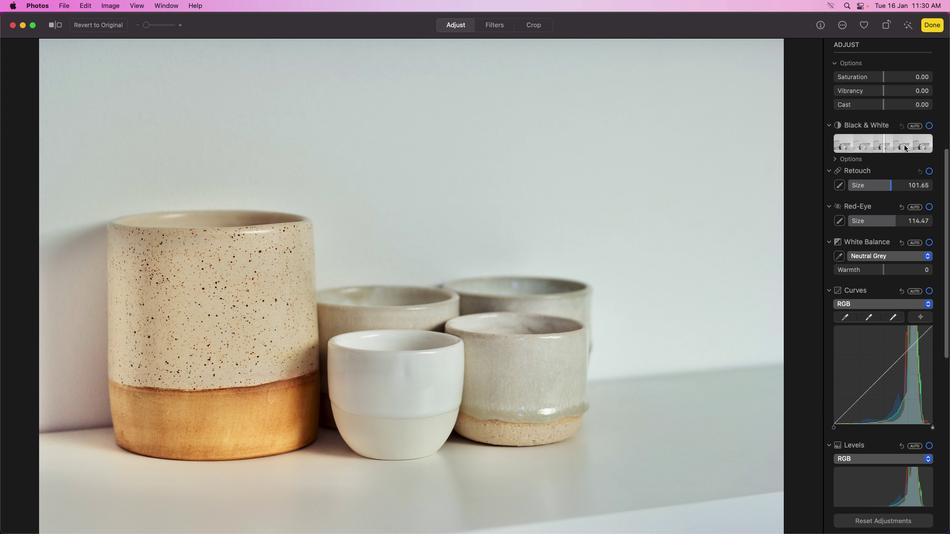 
Action: Mouse scrolled (905, 146) with delta (0, -2)
Screenshot: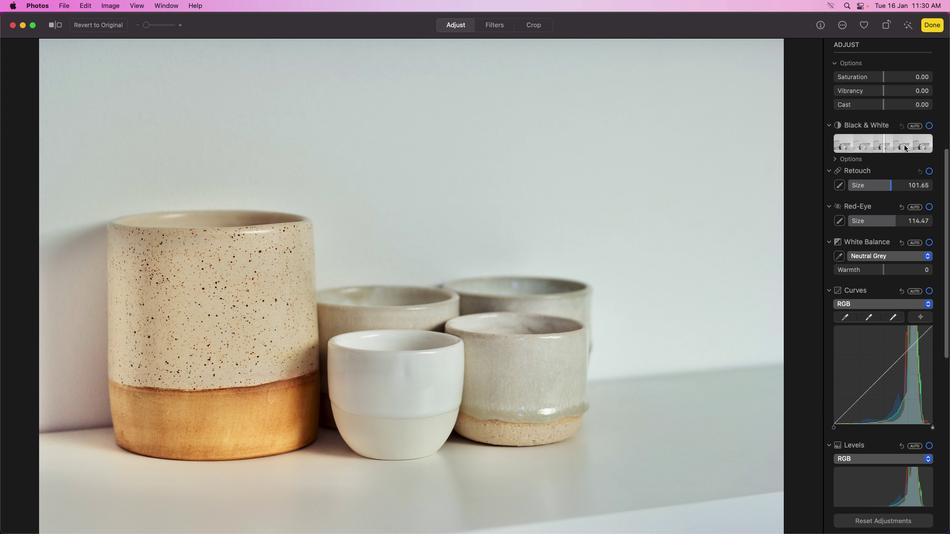 
Action: Mouse moved to (904, 145)
Screenshot: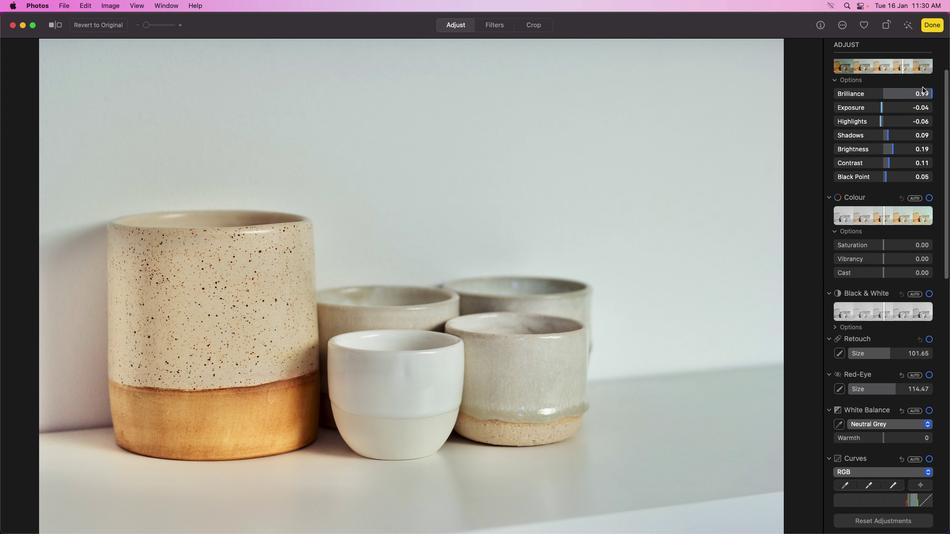 
Action: Mouse scrolled (904, 145) with delta (0, 0)
Screenshot: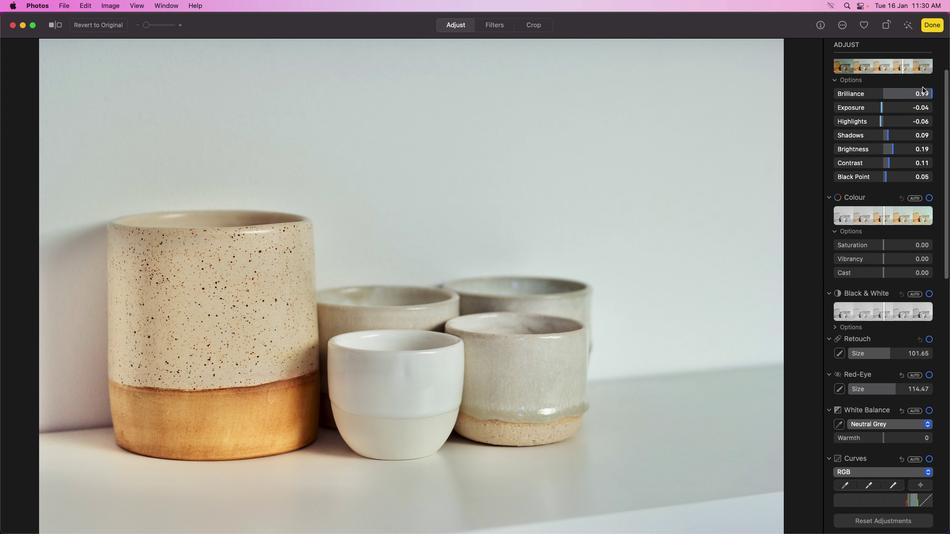 
Action: Mouse moved to (904, 145)
Screenshot: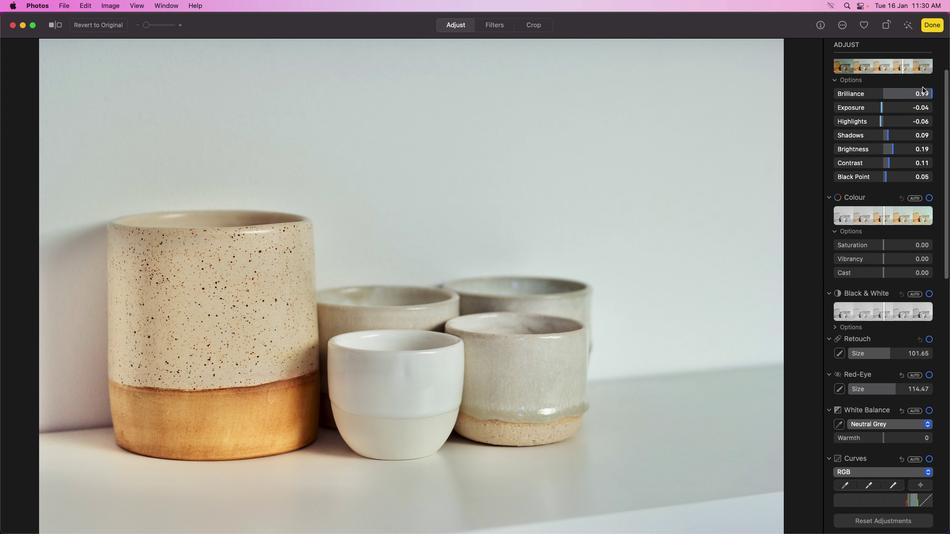 
Action: Mouse scrolled (904, 145) with delta (0, 0)
Screenshot: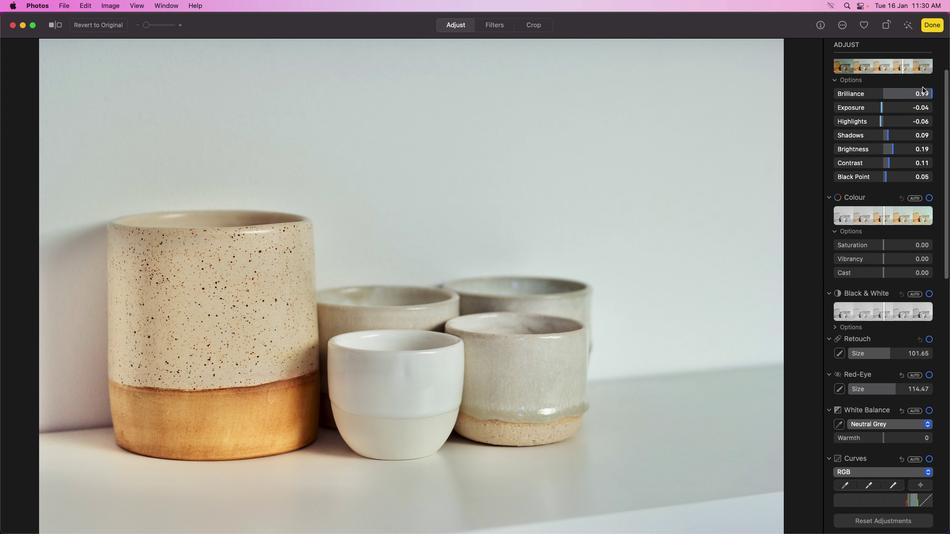 
Action: Mouse scrolled (904, 145) with delta (0, 1)
Screenshot: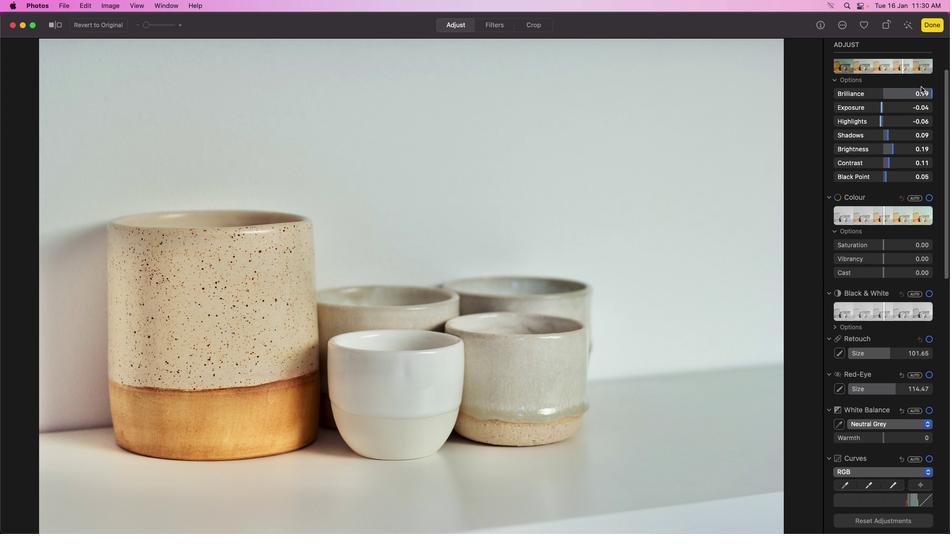 
Action: Mouse moved to (904, 145)
Screenshot: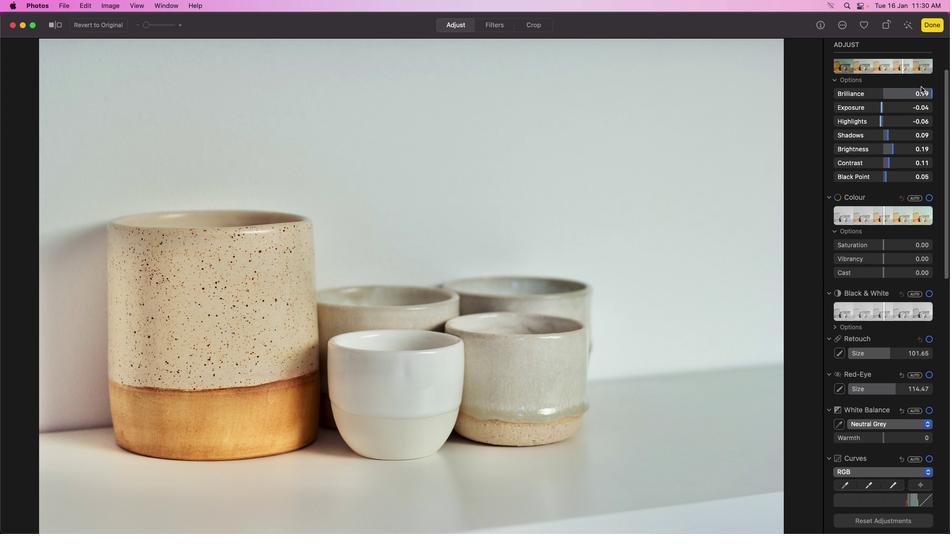 
Action: Mouse scrolled (904, 145) with delta (0, 2)
Screenshot: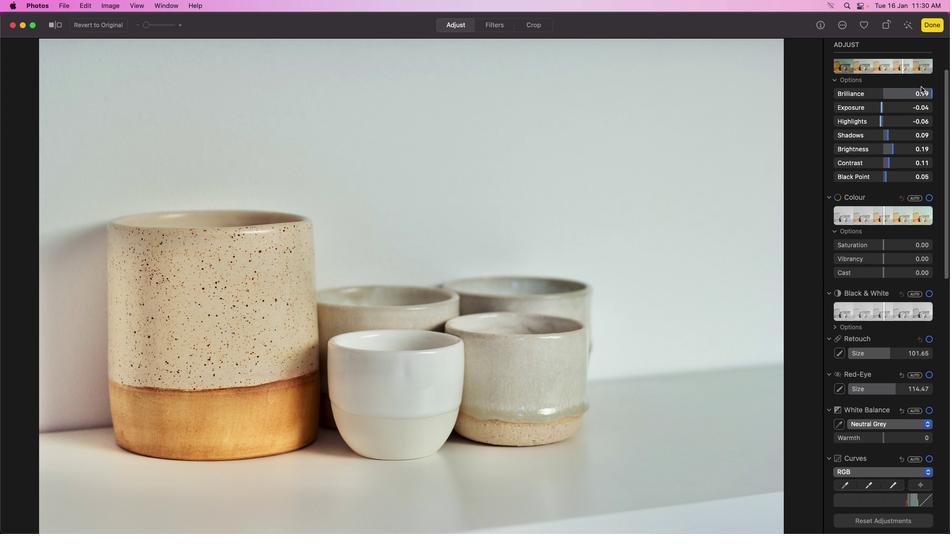 
Action: Mouse scrolled (904, 145) with delta (0, 2)
Screenshot: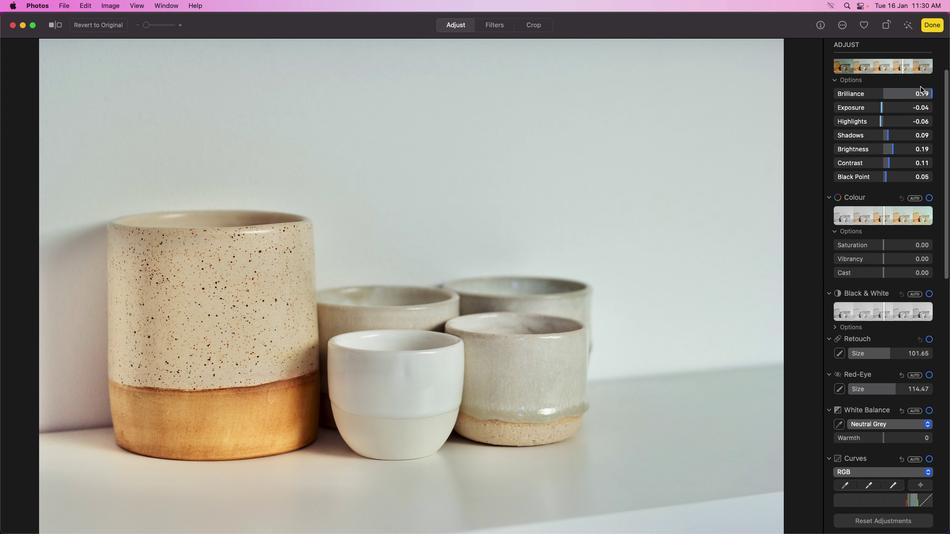 
Action: Mouse scrolled (904, 145) with delta (0, 3)
Screenshot: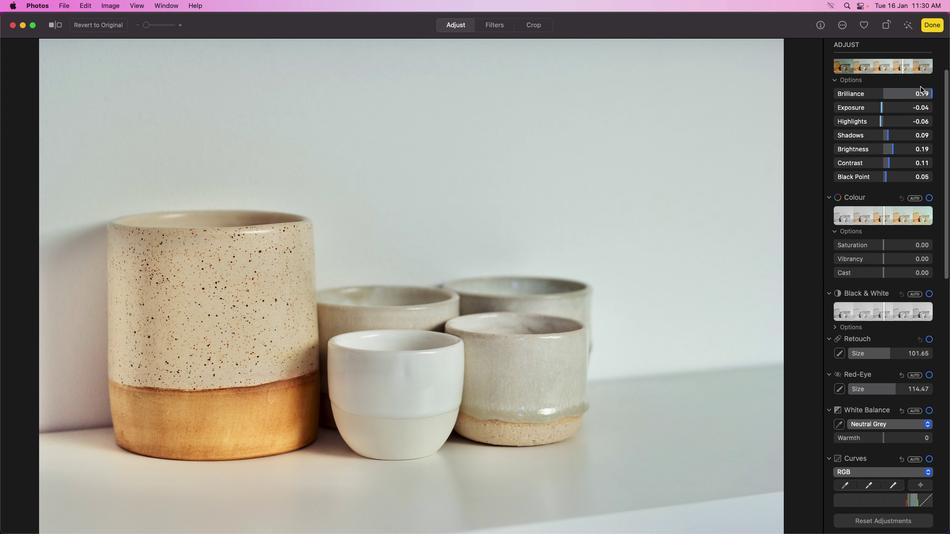 
Action: Mouse moved to (904, 145)
Screenshot: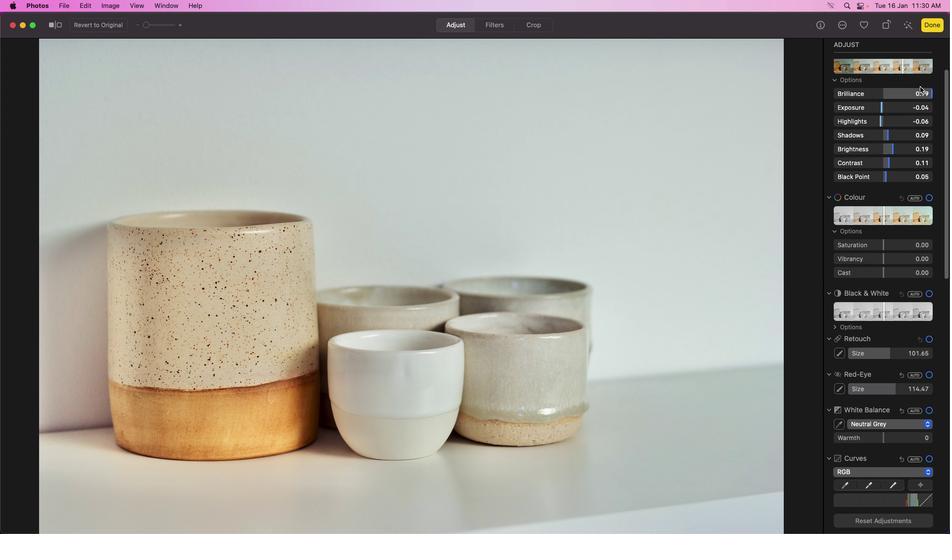 
Action: Mouse scrolled (904, 145) with delta (0, 3)
Screenshot: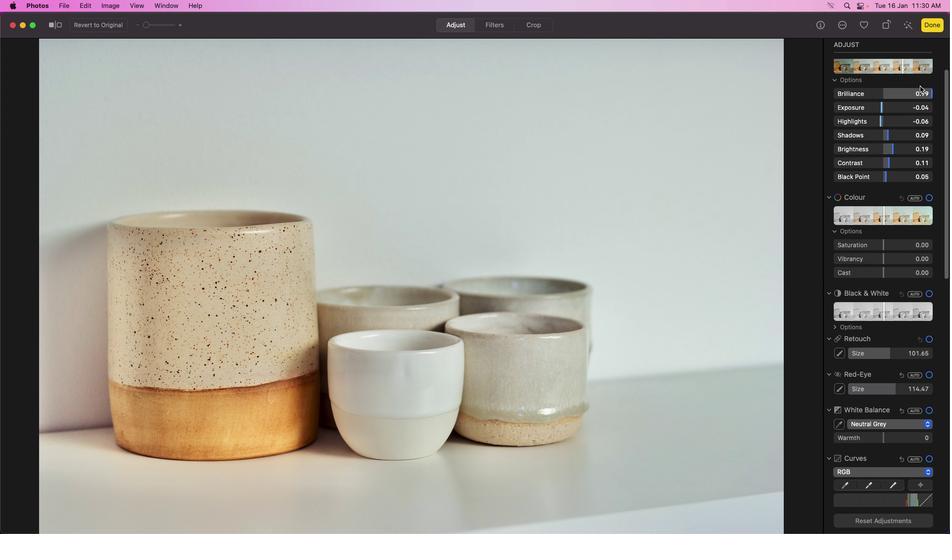 
Action: Mouse scrolled (904, 145) with delta (0, 3)
Screenshot: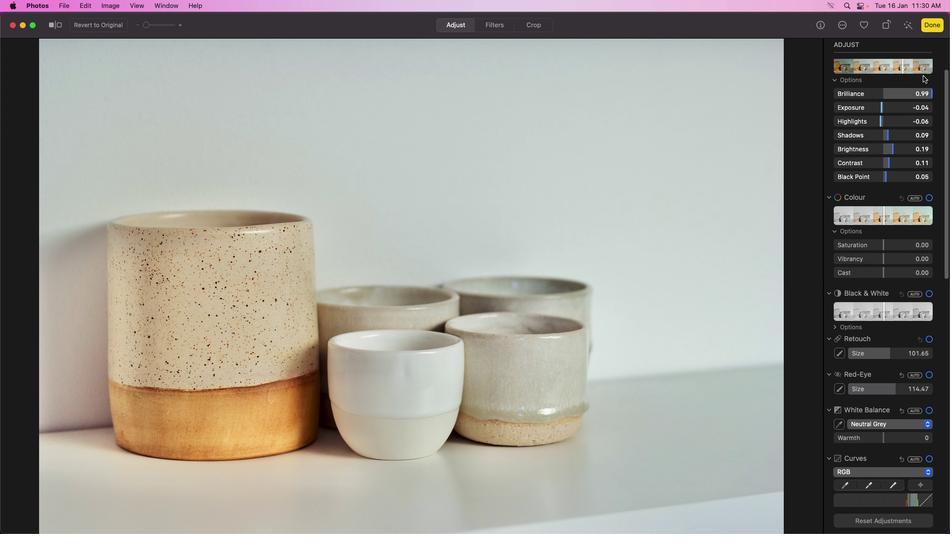 
Action: Mouse moved to (935, 27)
Screenshot: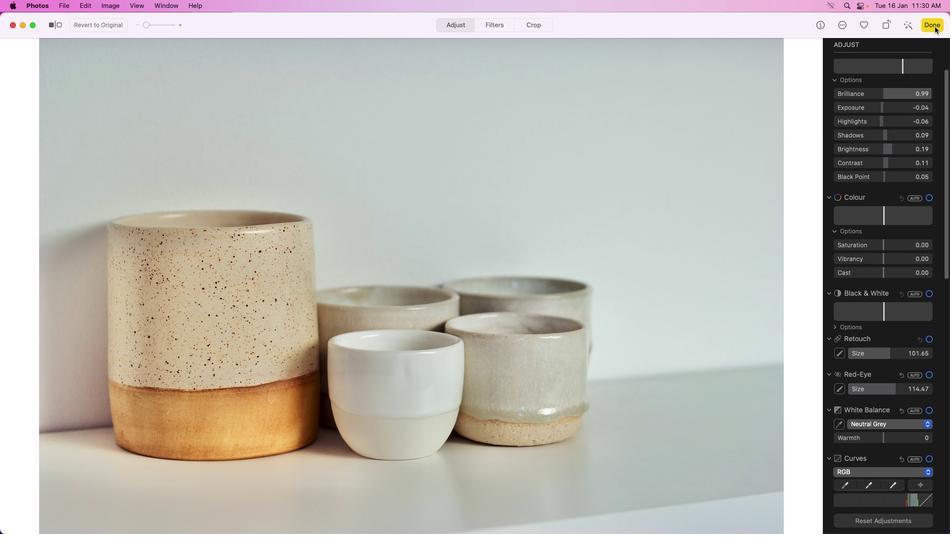 
Action: Mouse pressed left at (935, 27)
Screenshot: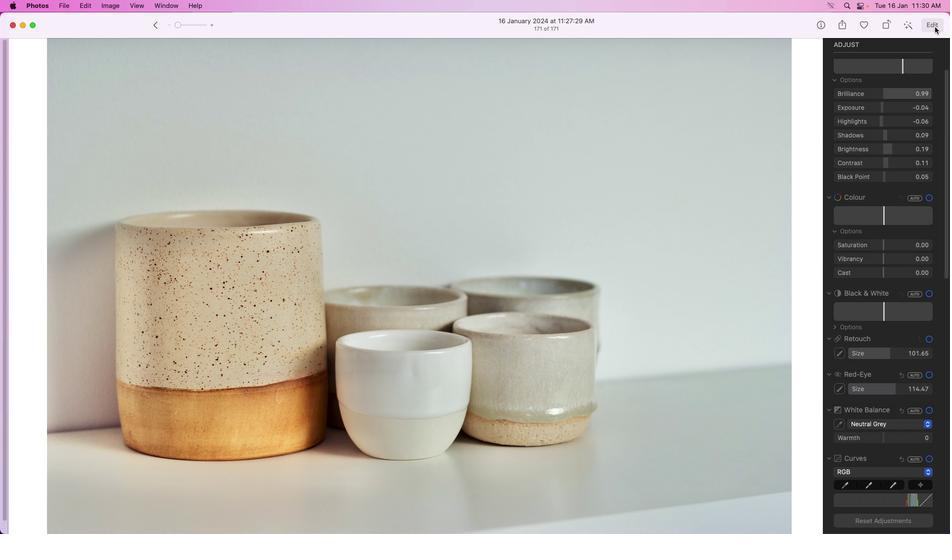 
Action: Mouse moved to (673, 321)
Screenshot: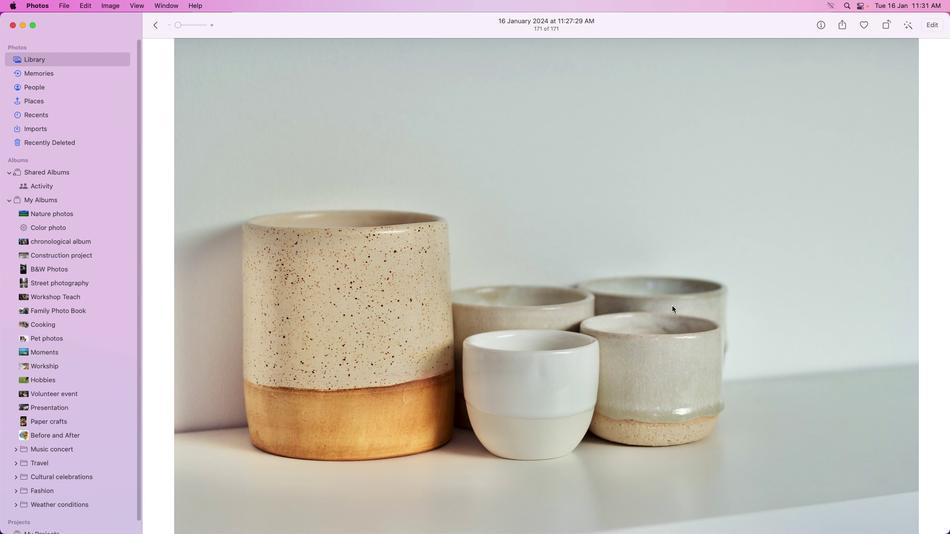 
Action: Mouse pressed left at (673, 321)
Screenshot: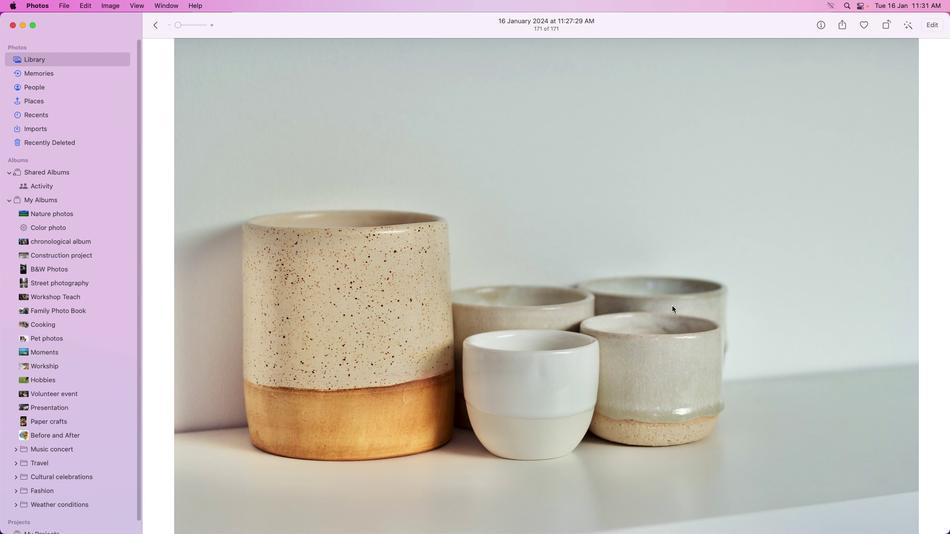 
Action: Mouse moved to (671, 305)
Screenshot: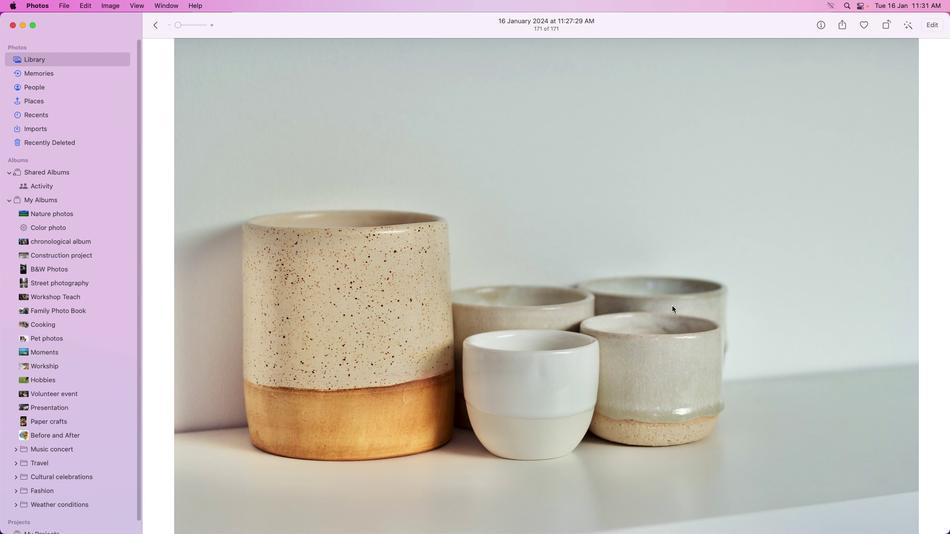 
